 Task: Create a due date automation trigger when advanced on, on the wednesday of the week before a card is due add dates not due this week at 11:00 AM.
Action: Mouse moved to (1379, 107)
Screenshot: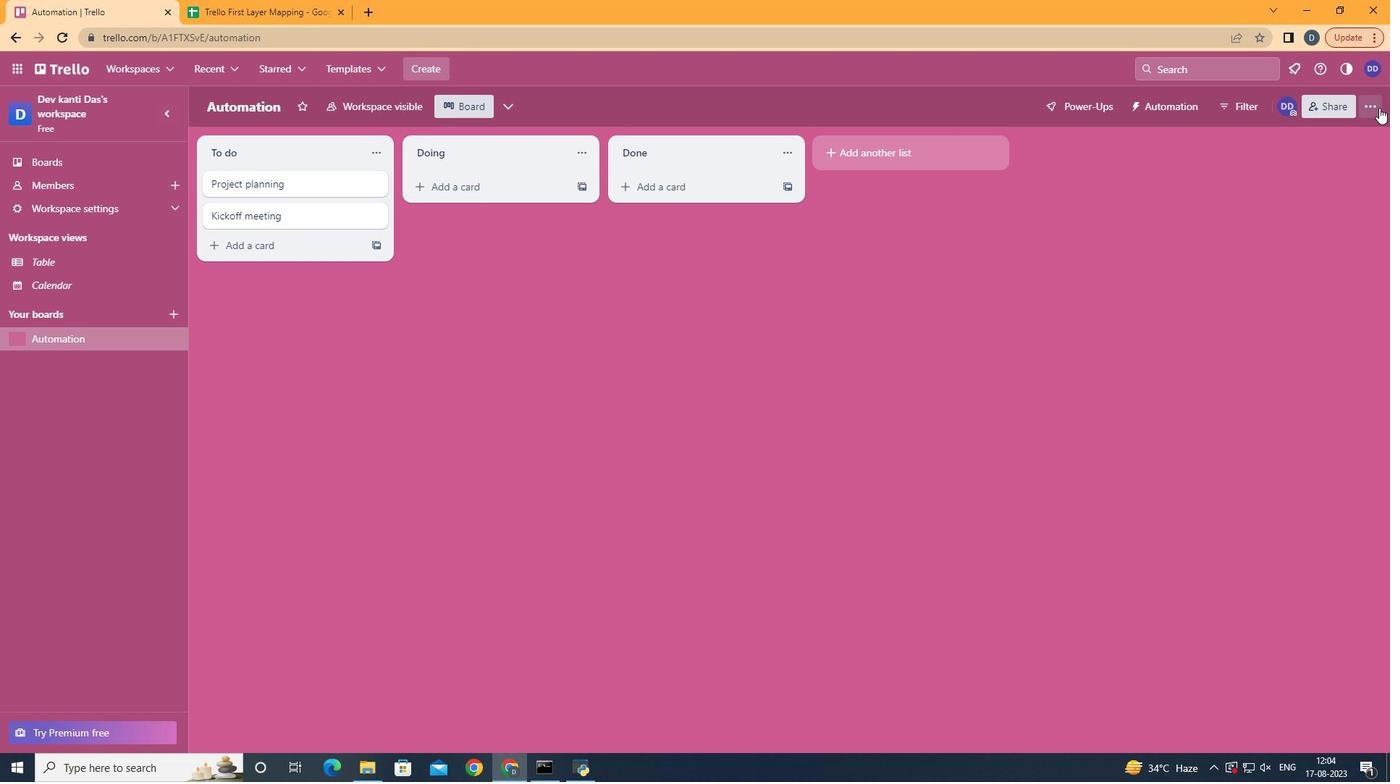 
Action: Mouse pressed left at (1379, 107)
Screenshot: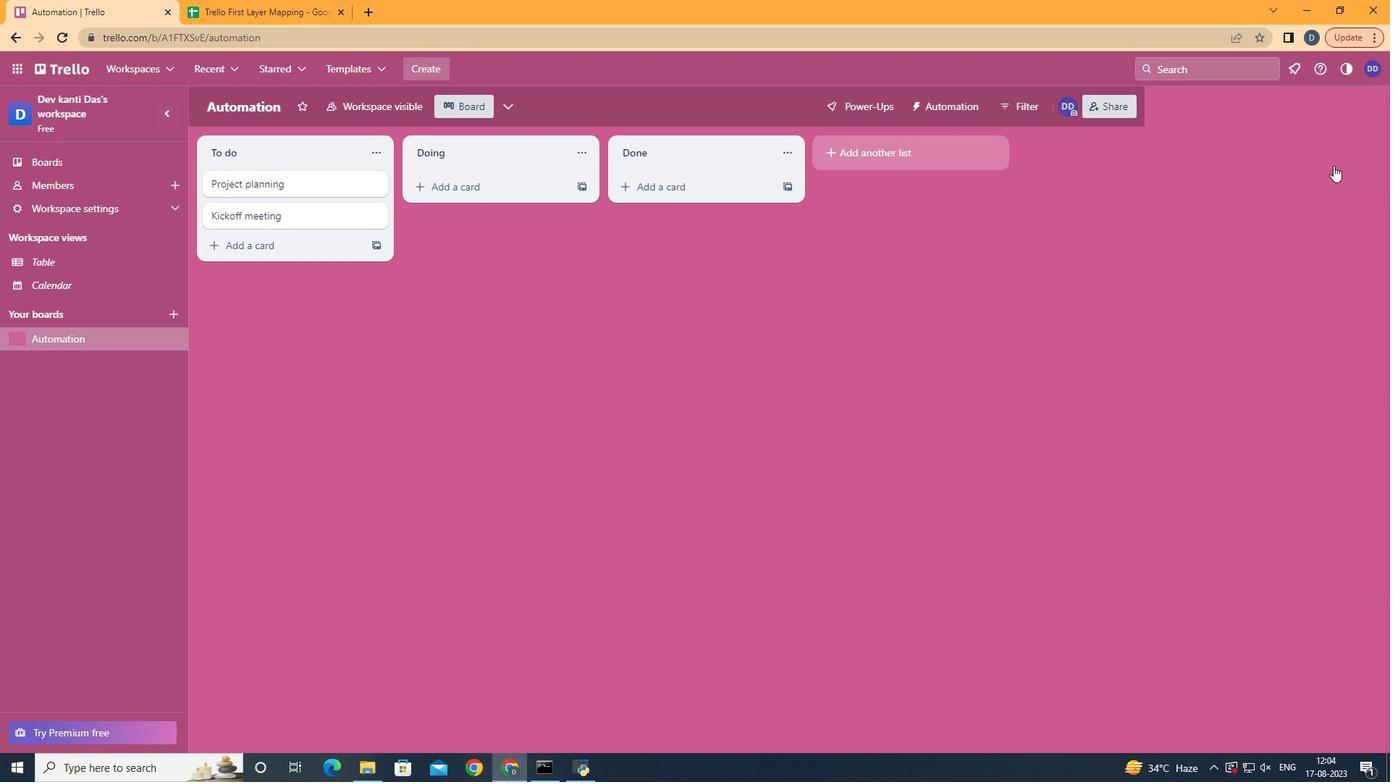 
Action: Mouse moved to (1294, 297)
Screenshot: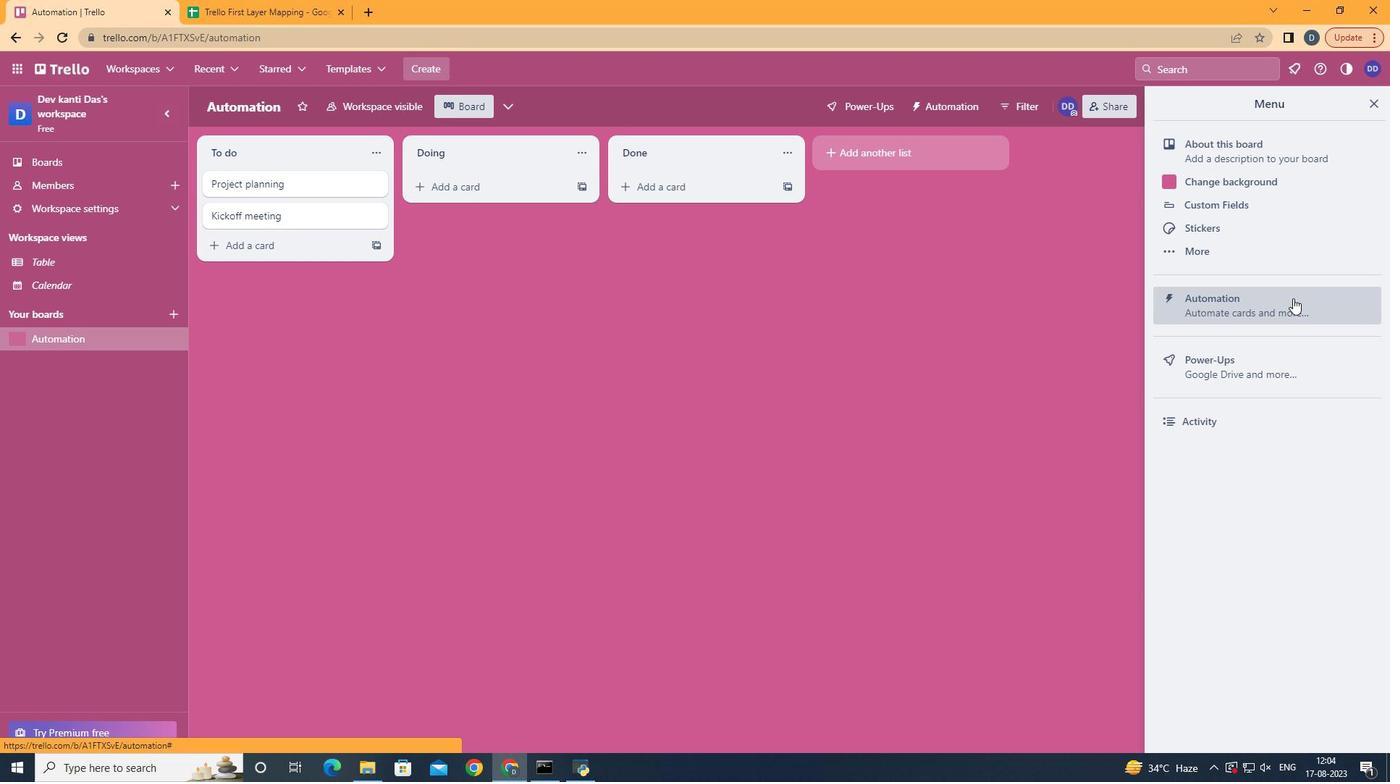 
Action: Mouse pressed left at (1294, 297)
Screenshot: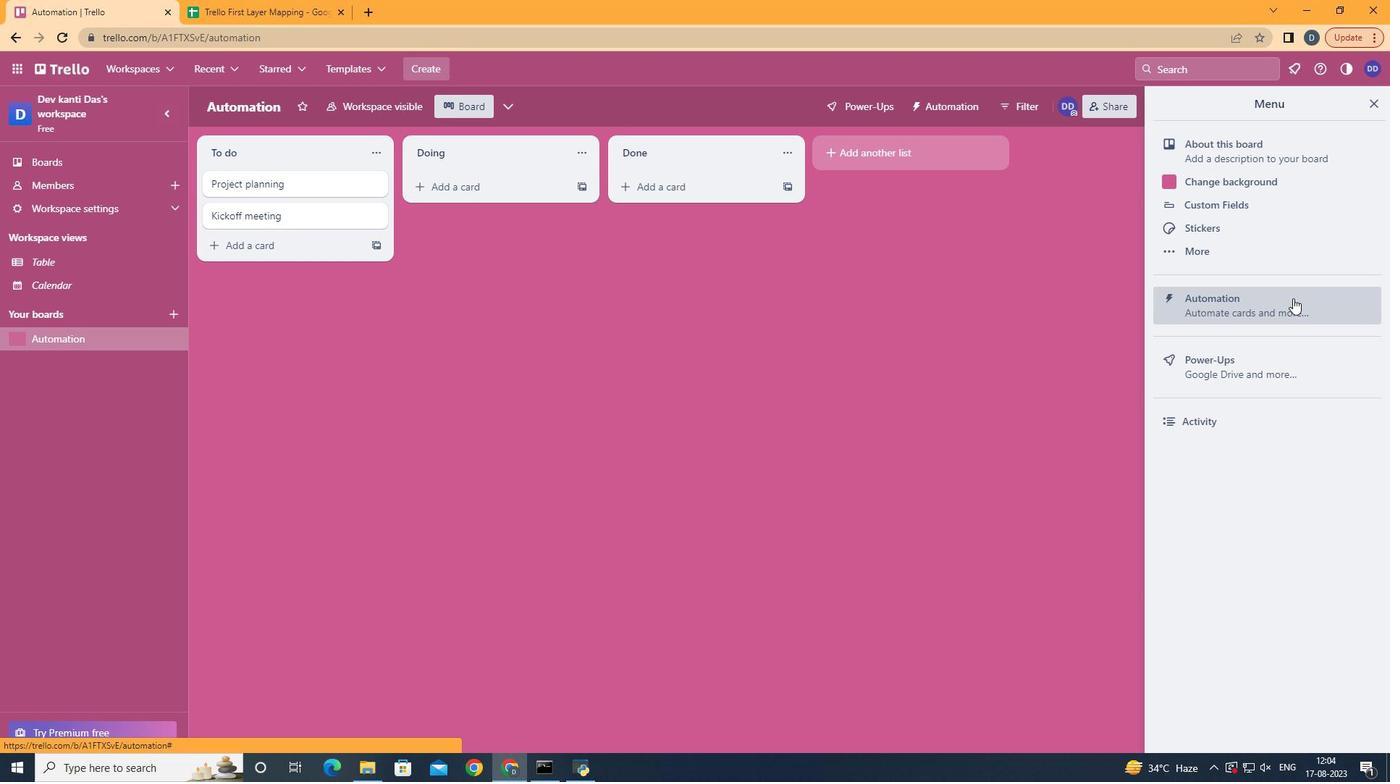 
Action: Mouse moved to (253, 290)
Screenshot: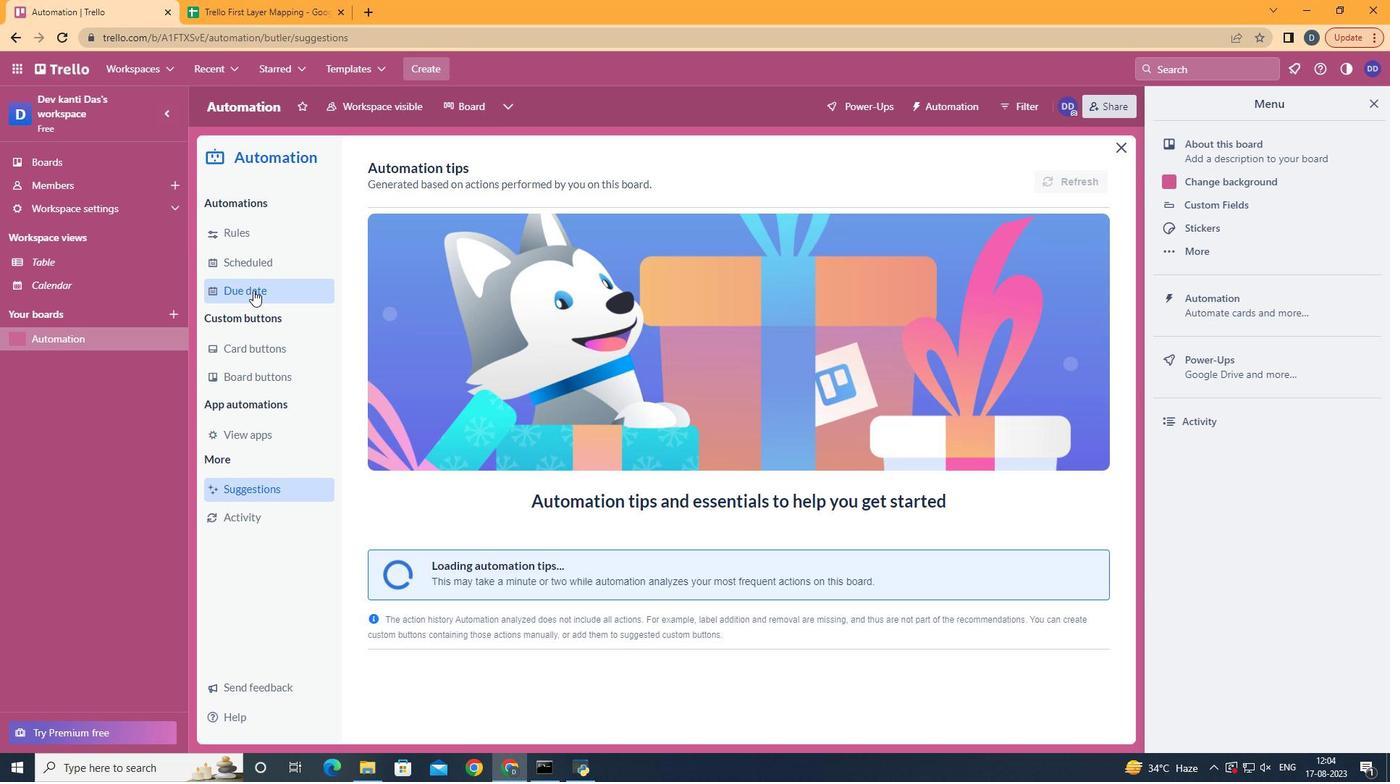 
Action: Mouse pressed left at (253, 290)
Screenshot: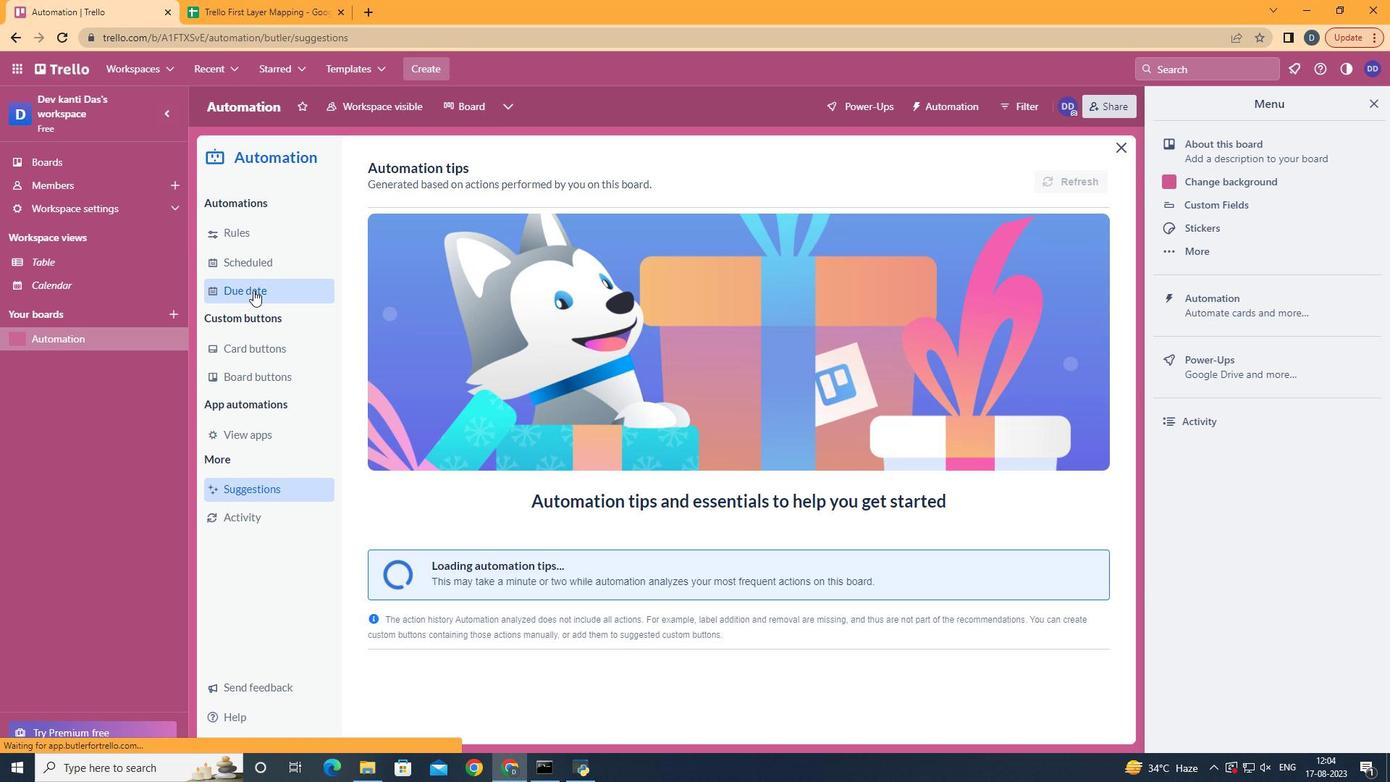 
Action: Mouse moved to (1011, 170)
Screenshot: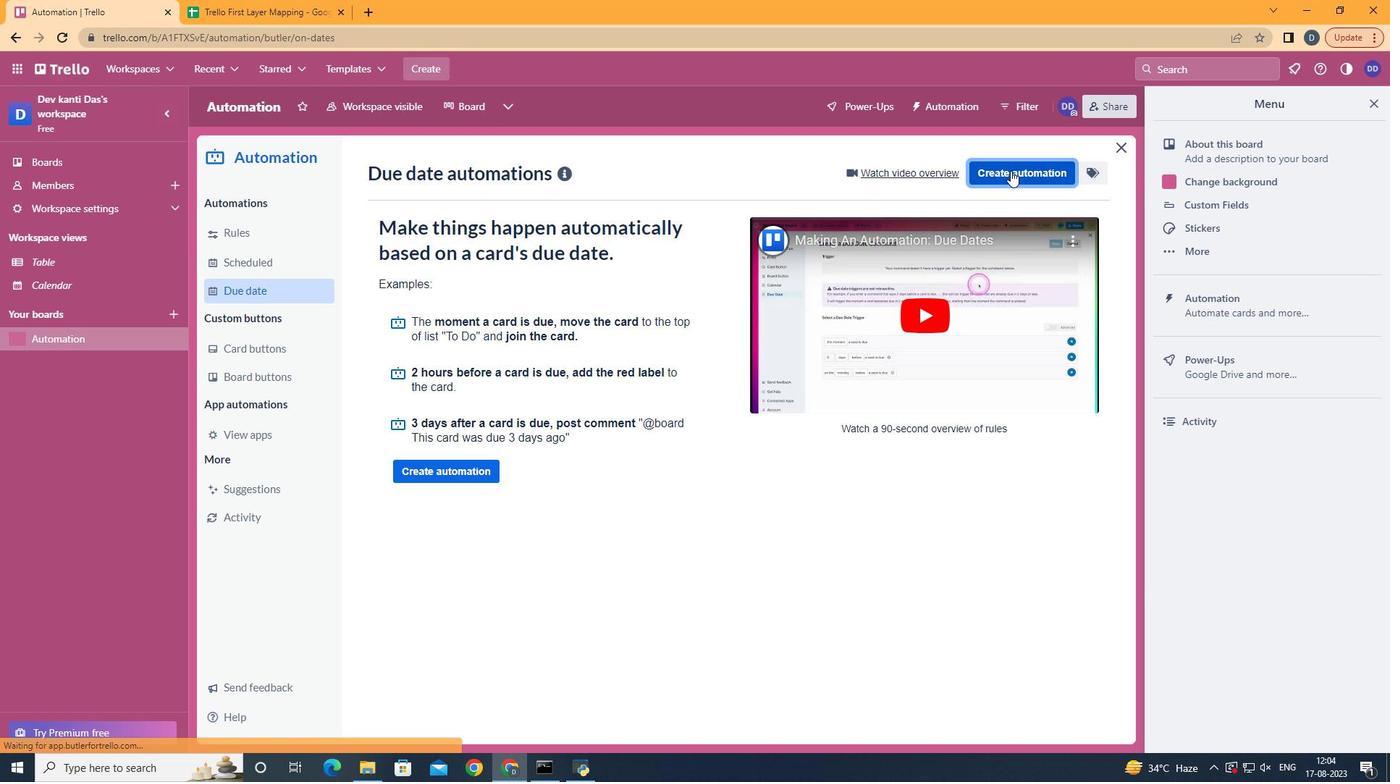 
Action: Mouse pressed left at (1011, 170)
Screenshot: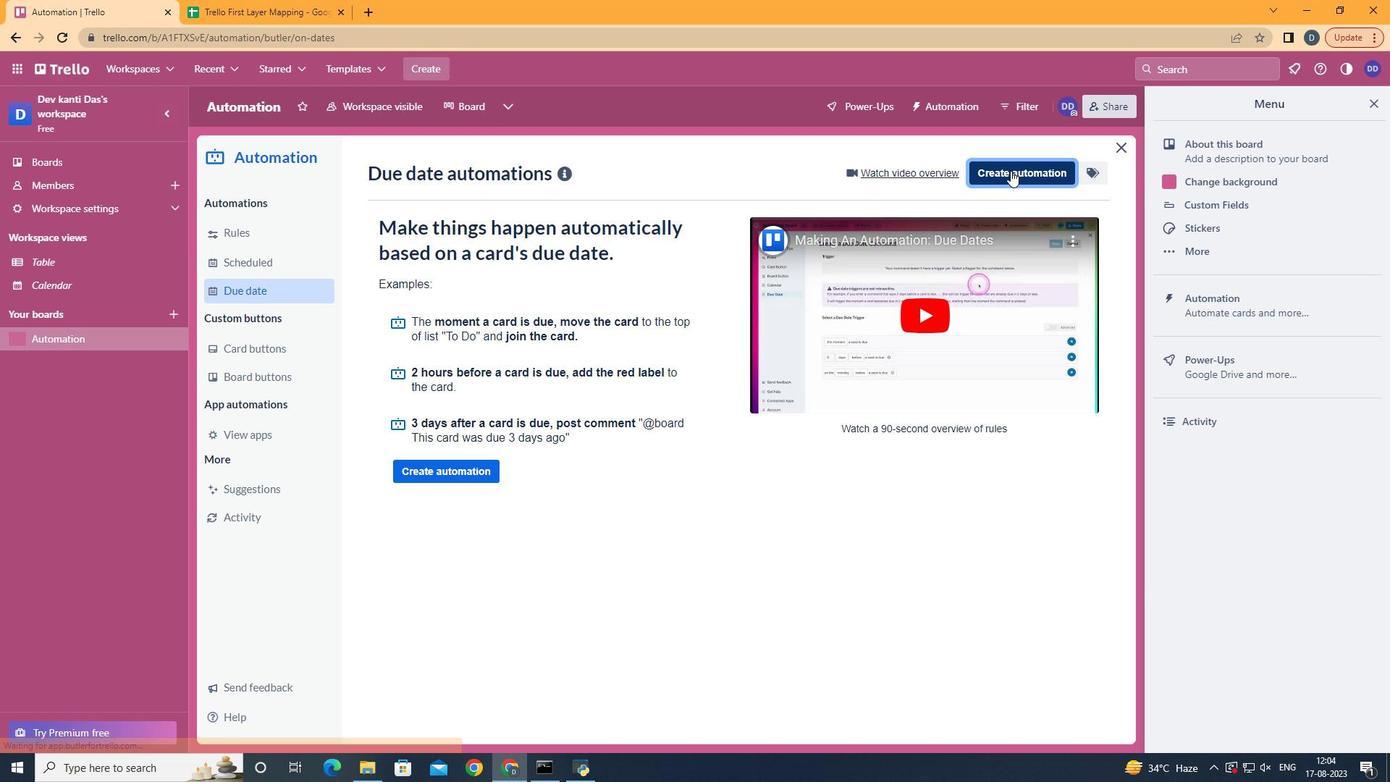 
Action: Mouse moved to (746, 316)
Screenshot: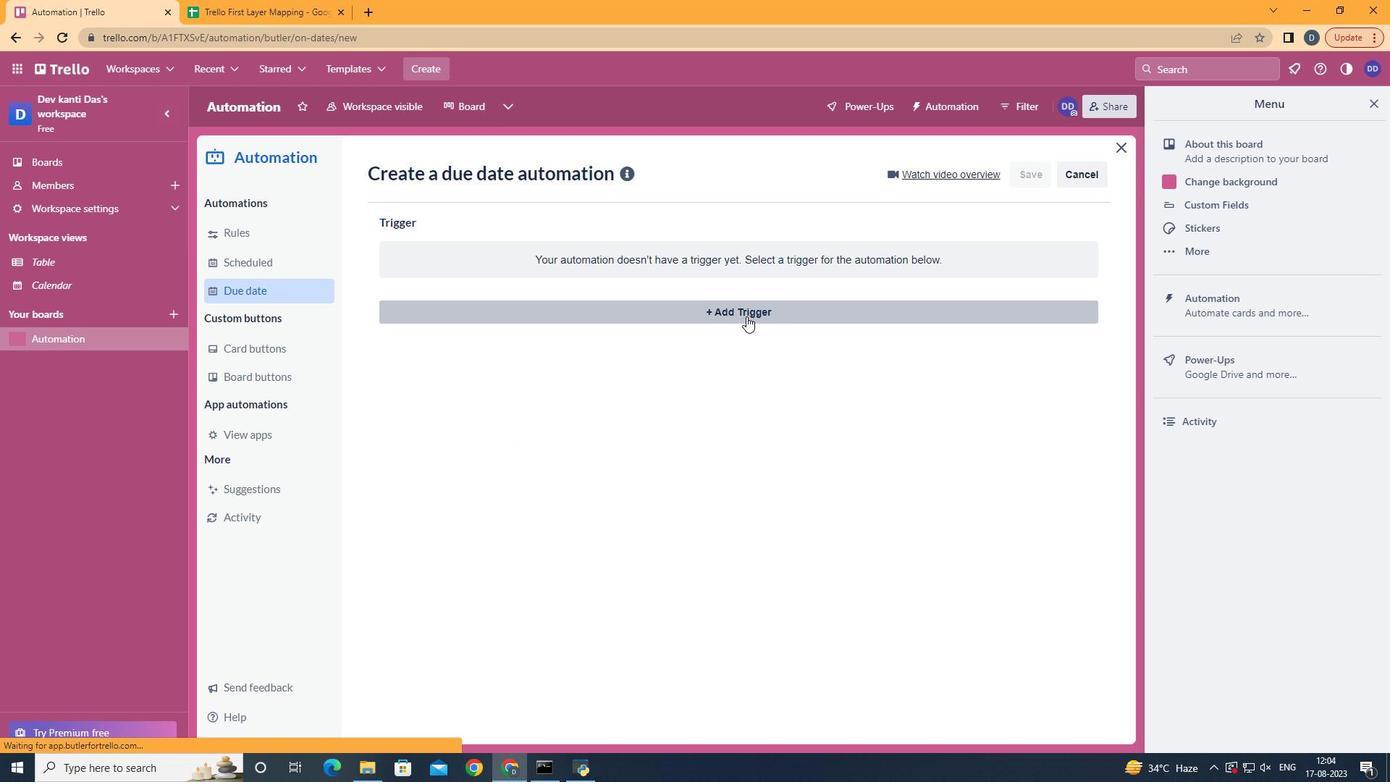 
Action: Mouse pressed left at (746, 316)
Screenshot: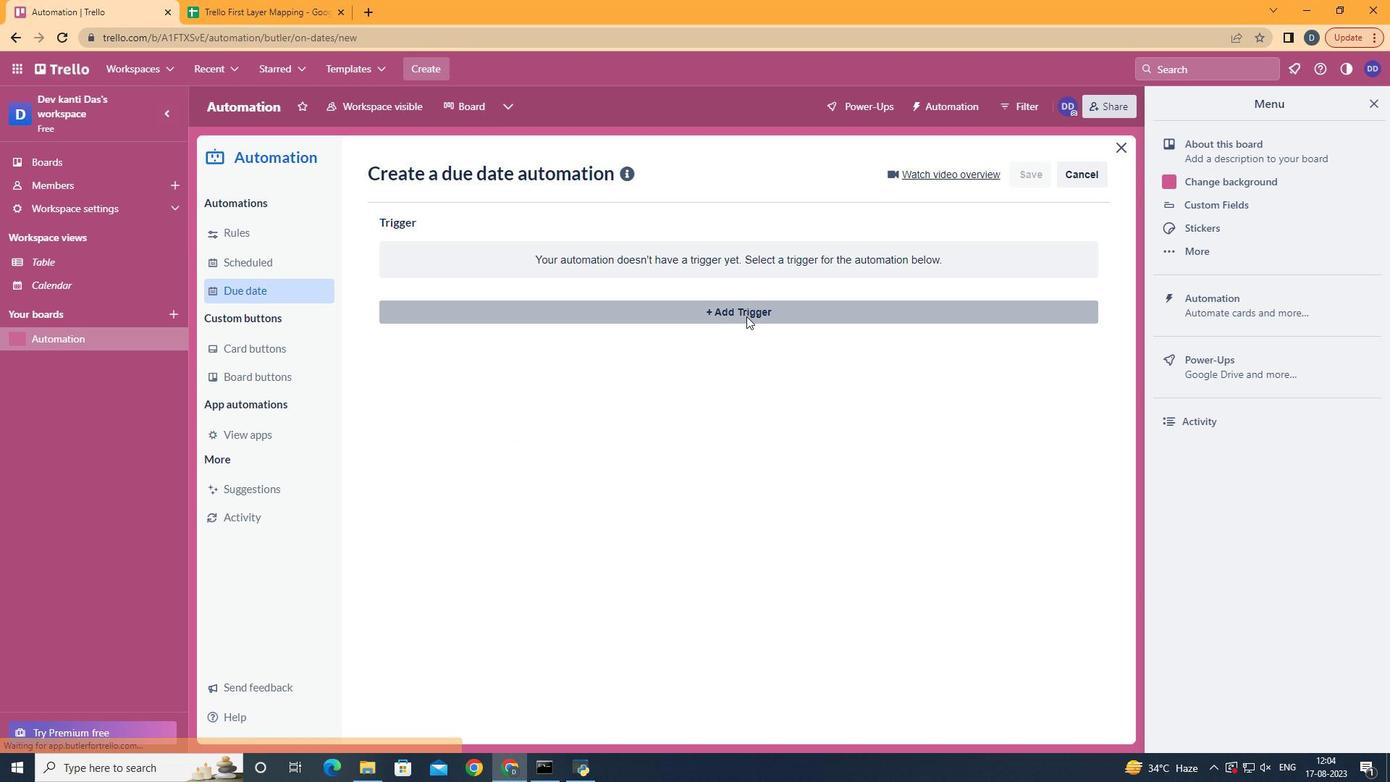
Action: Mouse moved to (452, 430)
Screenshot: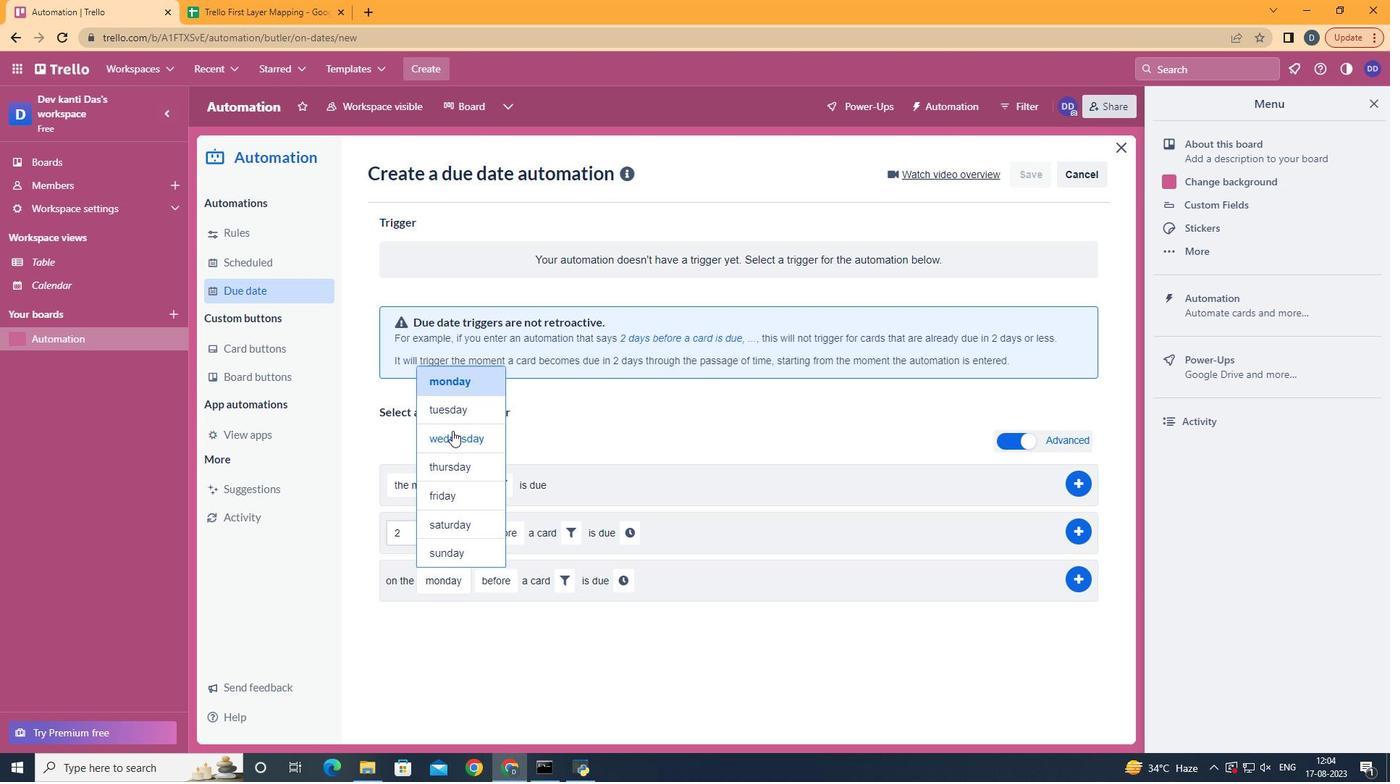 
Action: Mouse pressed left at (452, 430)
Screenshot: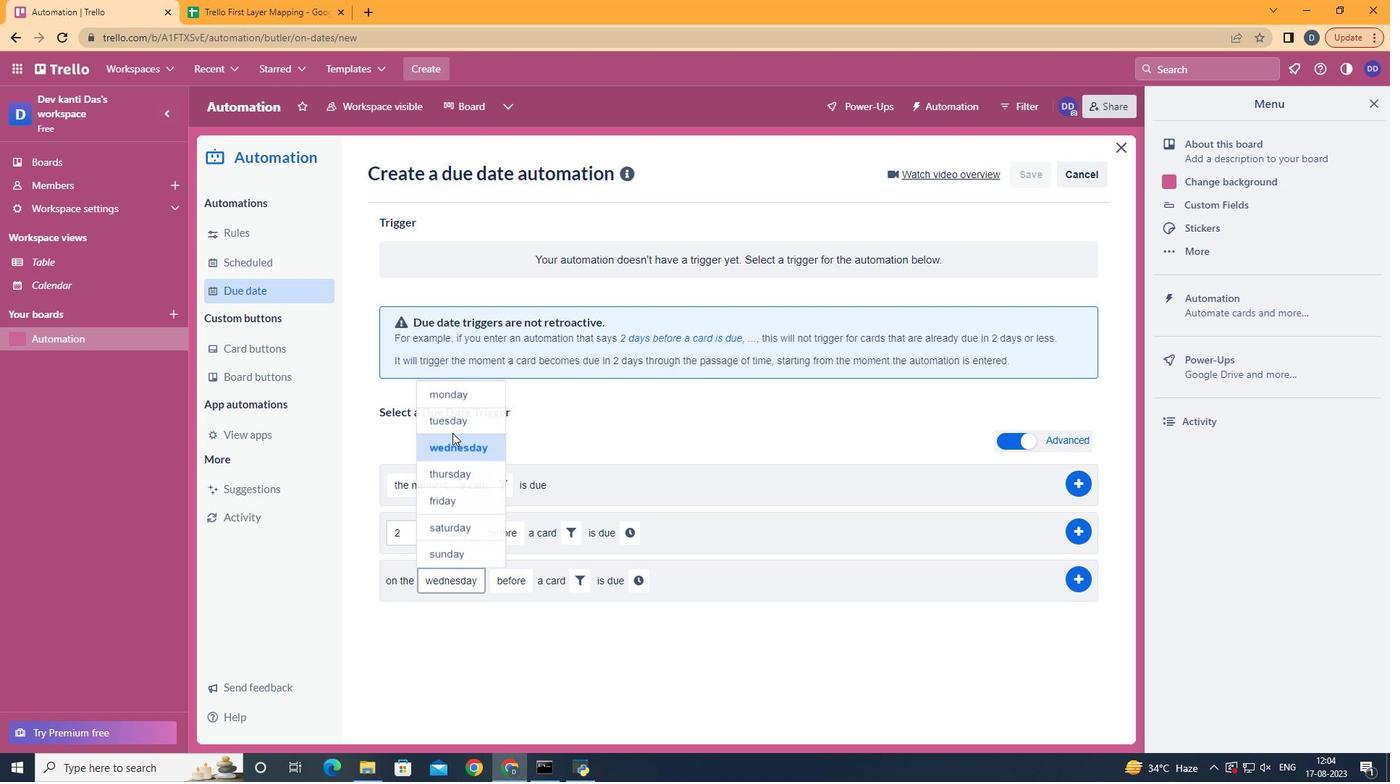 
Action: Mouse moved to (538, 699)
Screenshot: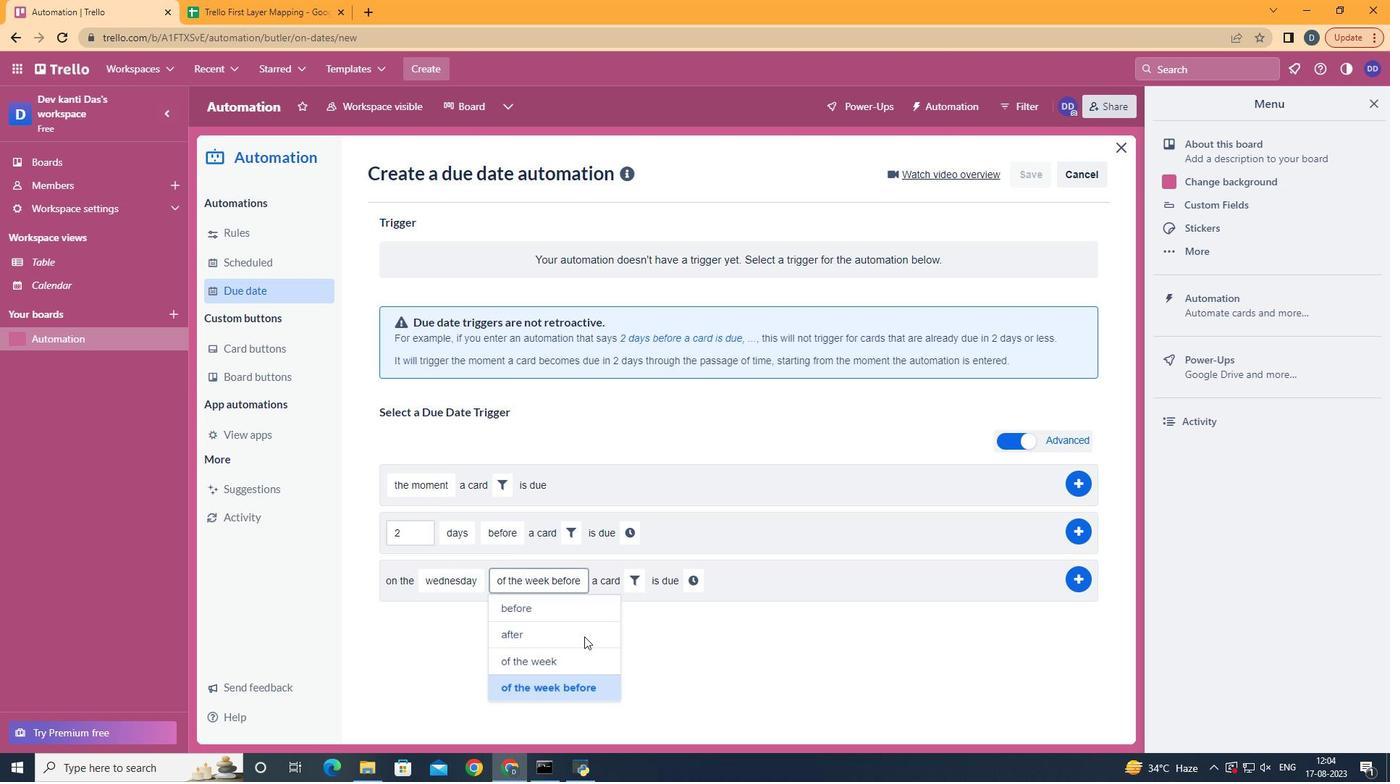 
Action: Mouse pressed left at (538, 699)
Screenshot: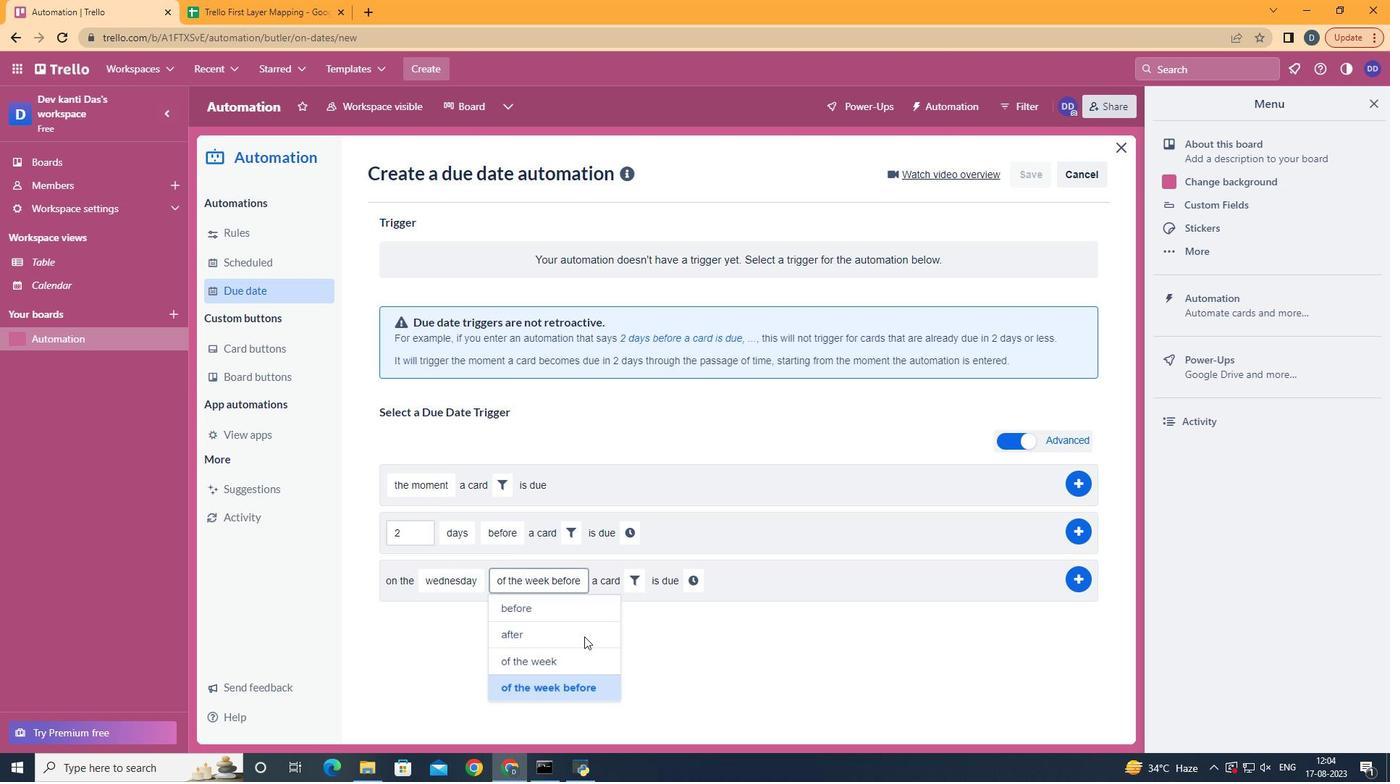 
Action: Mouse moved to (646, 580)
Screenshot: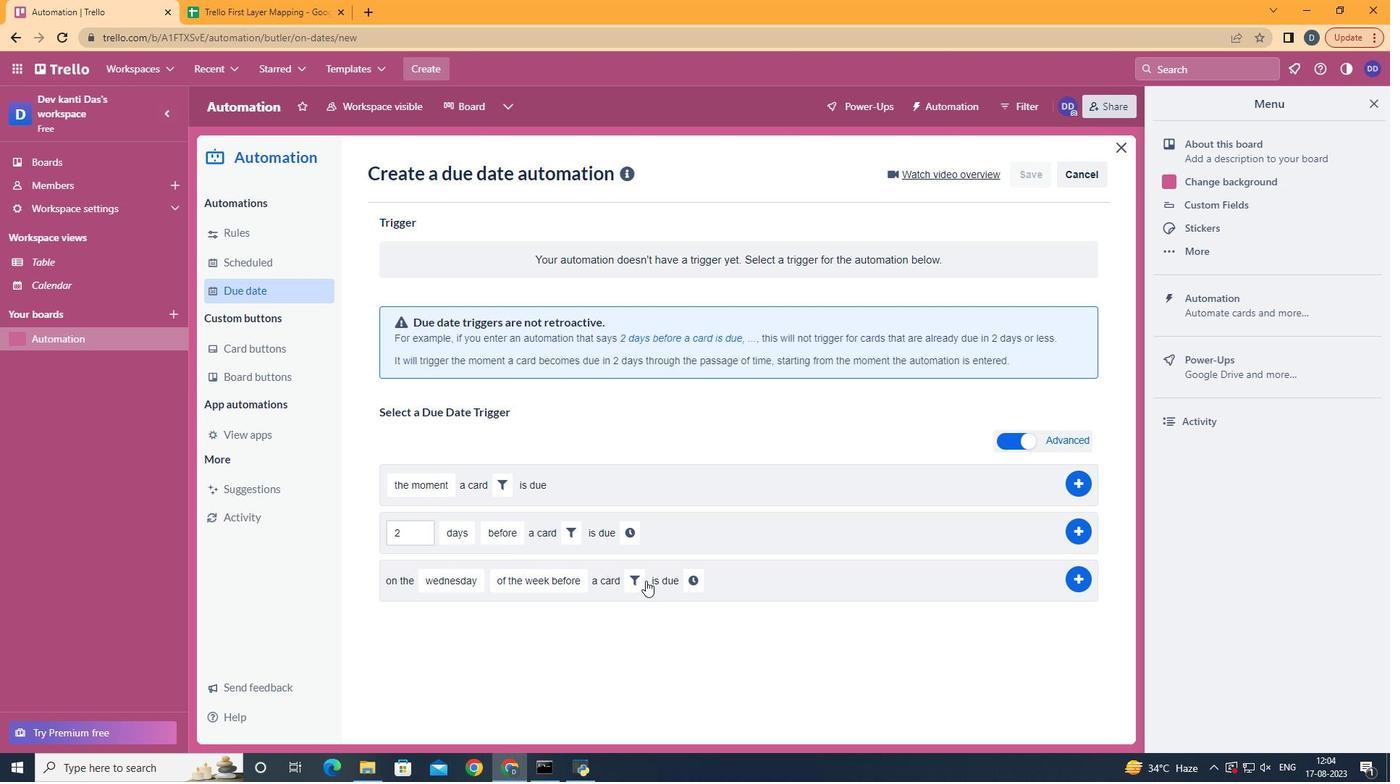 
Action: Mouse pressed left at (646, 580)
Screenshot: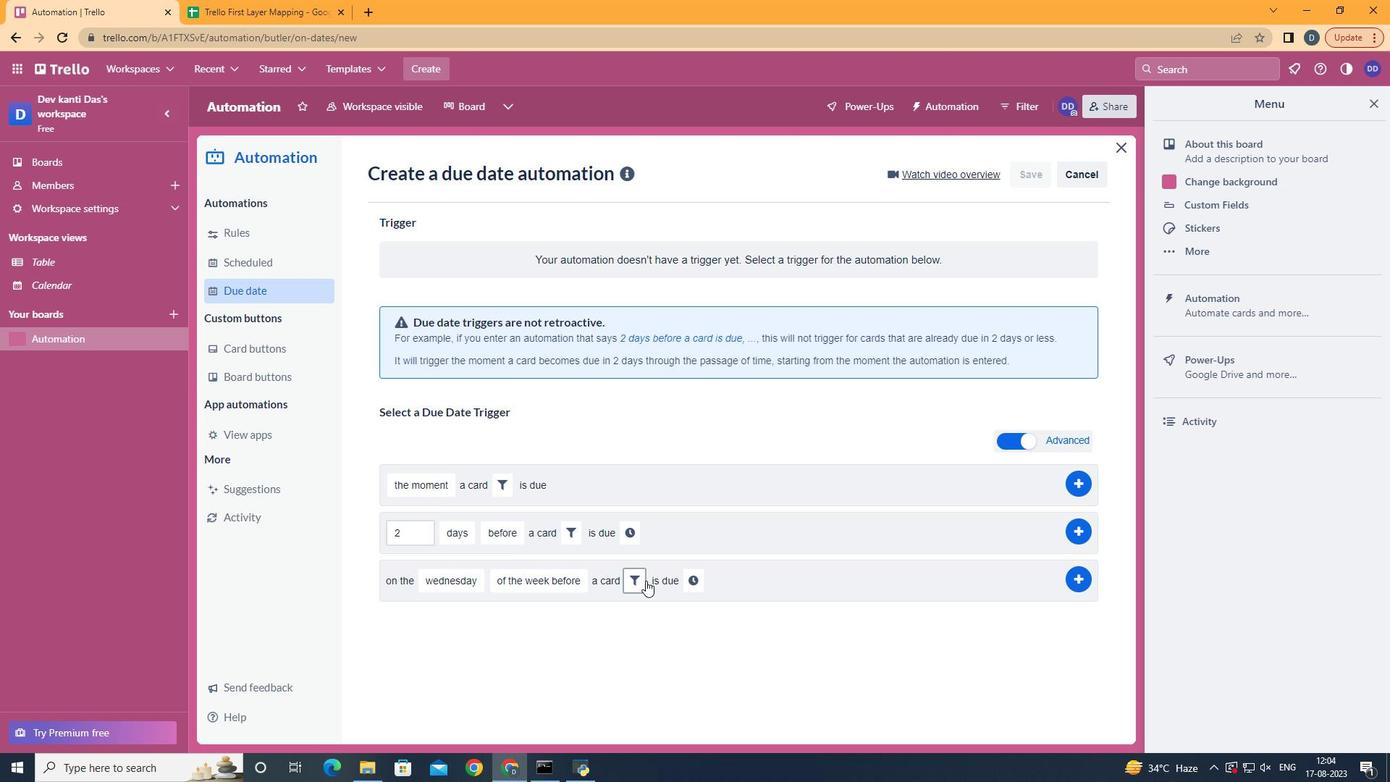 
Action: Mouse moved to (706, 626)
Screenshot: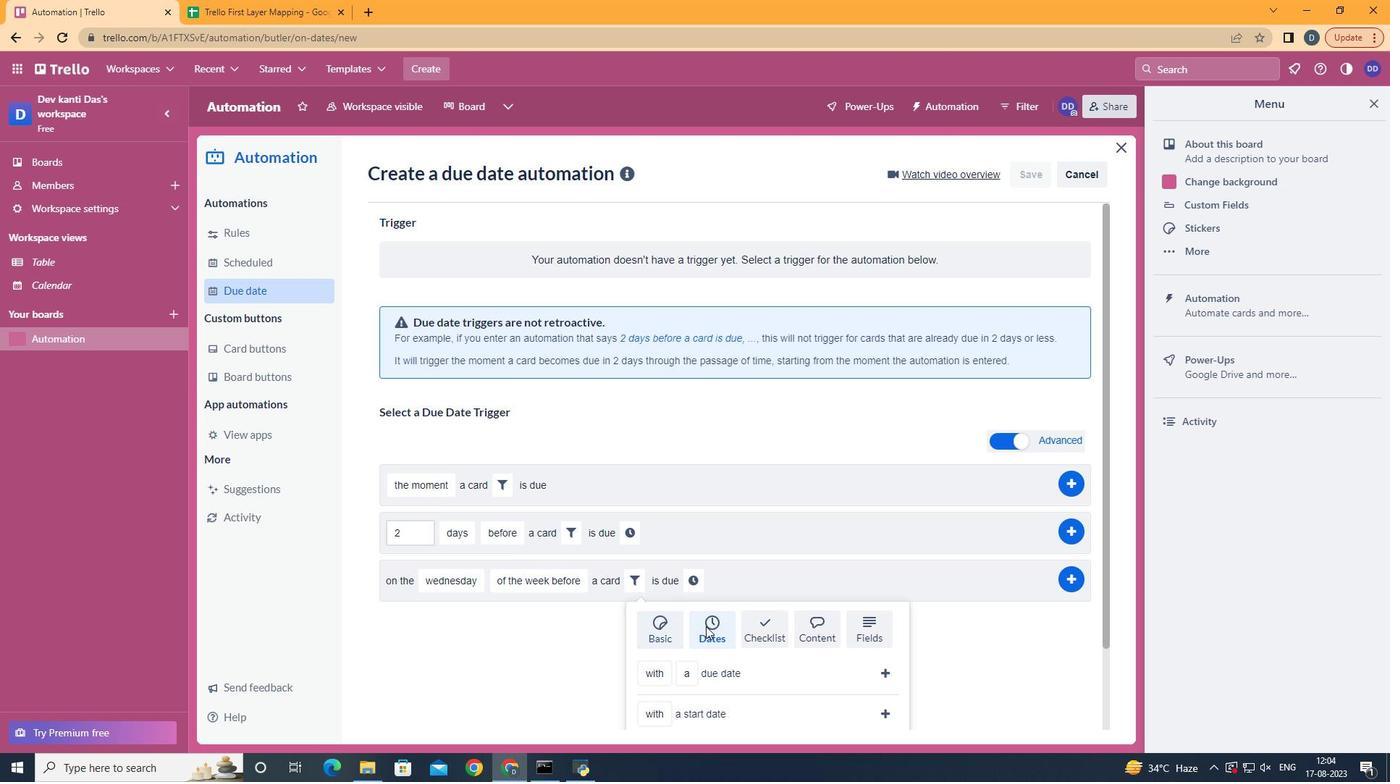 
Action: Mouse pressed left at (706, 626)
Screenshot: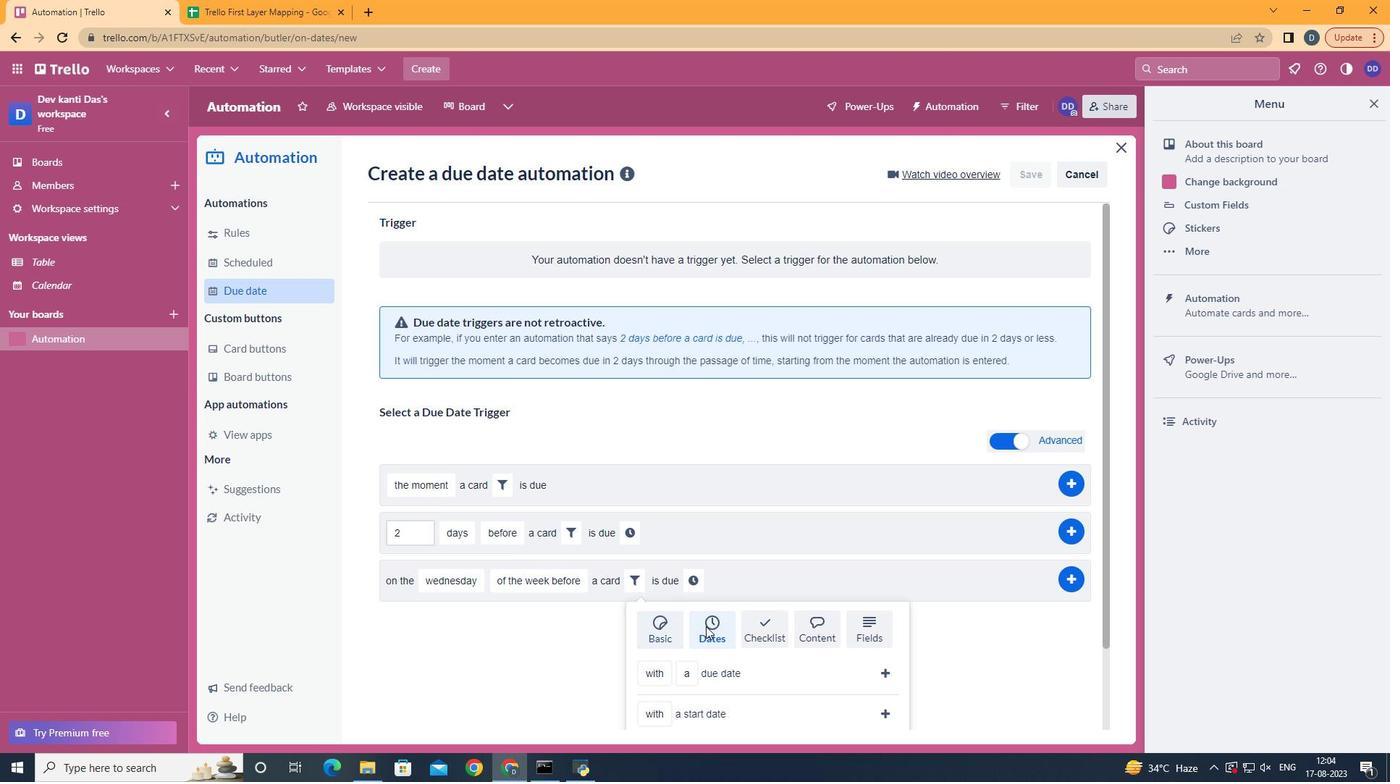 
Action: Mouse scrolled (706, 625) with delta (0, 0)
Screenshot: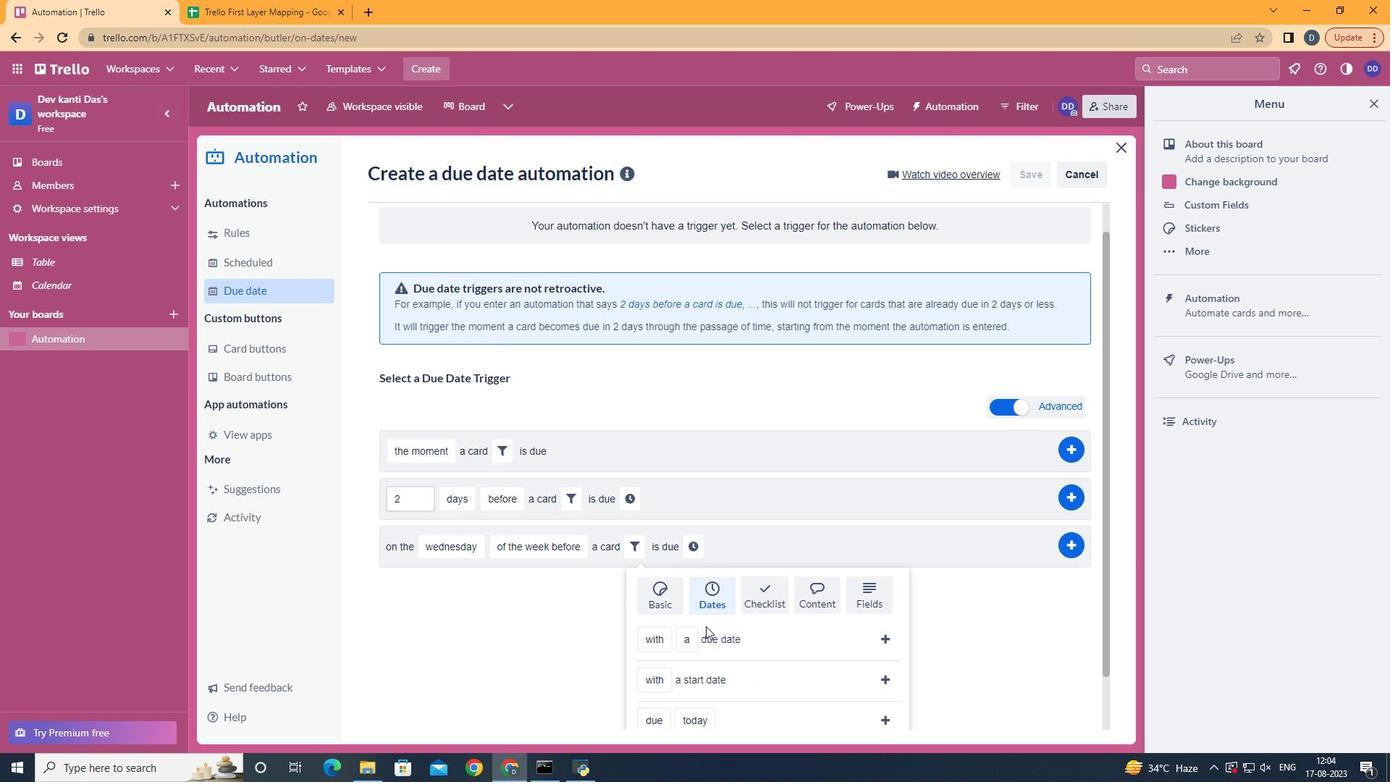 
Action: Mouse scrolled (706, 625) with delta (0, 0)
Screenshot: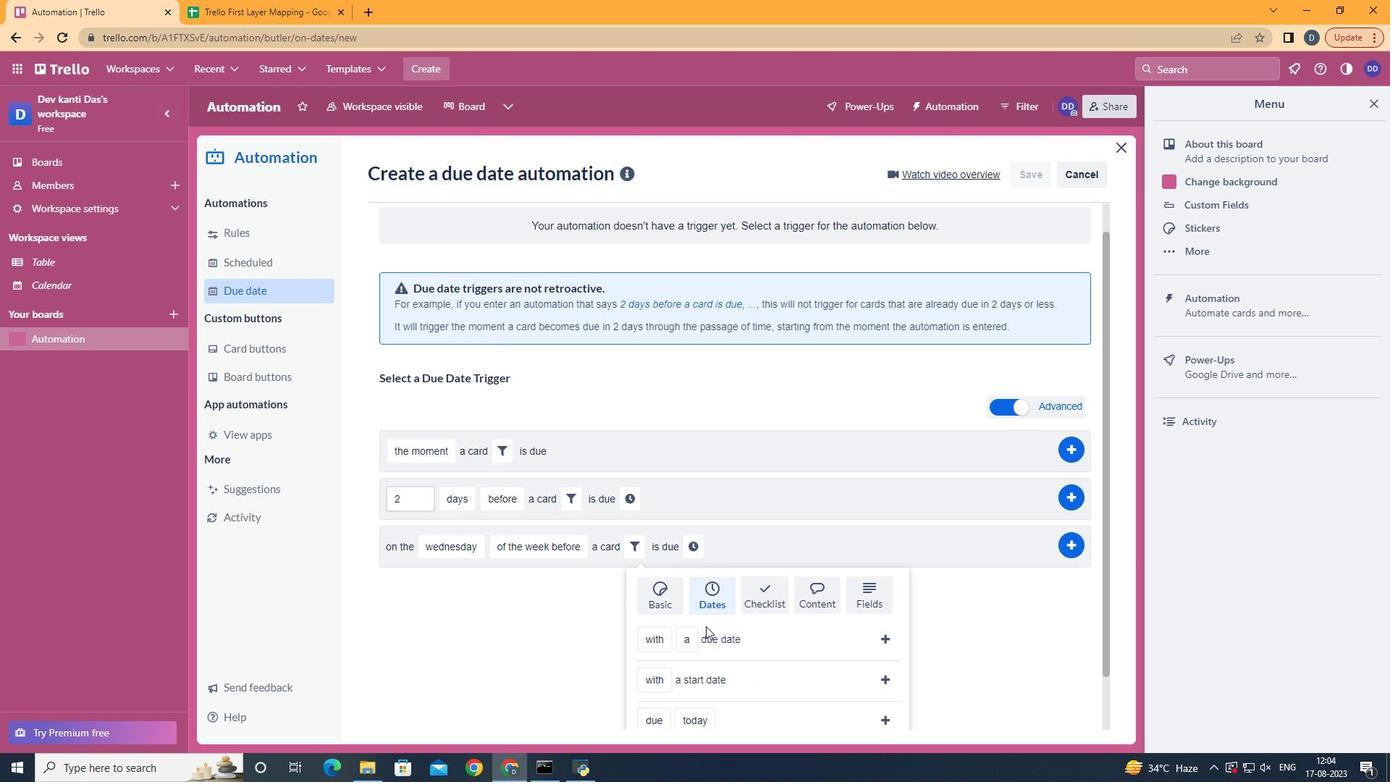 
Action: Mouse scrolled (706, 625) with delta (0, 0)
Screenshot: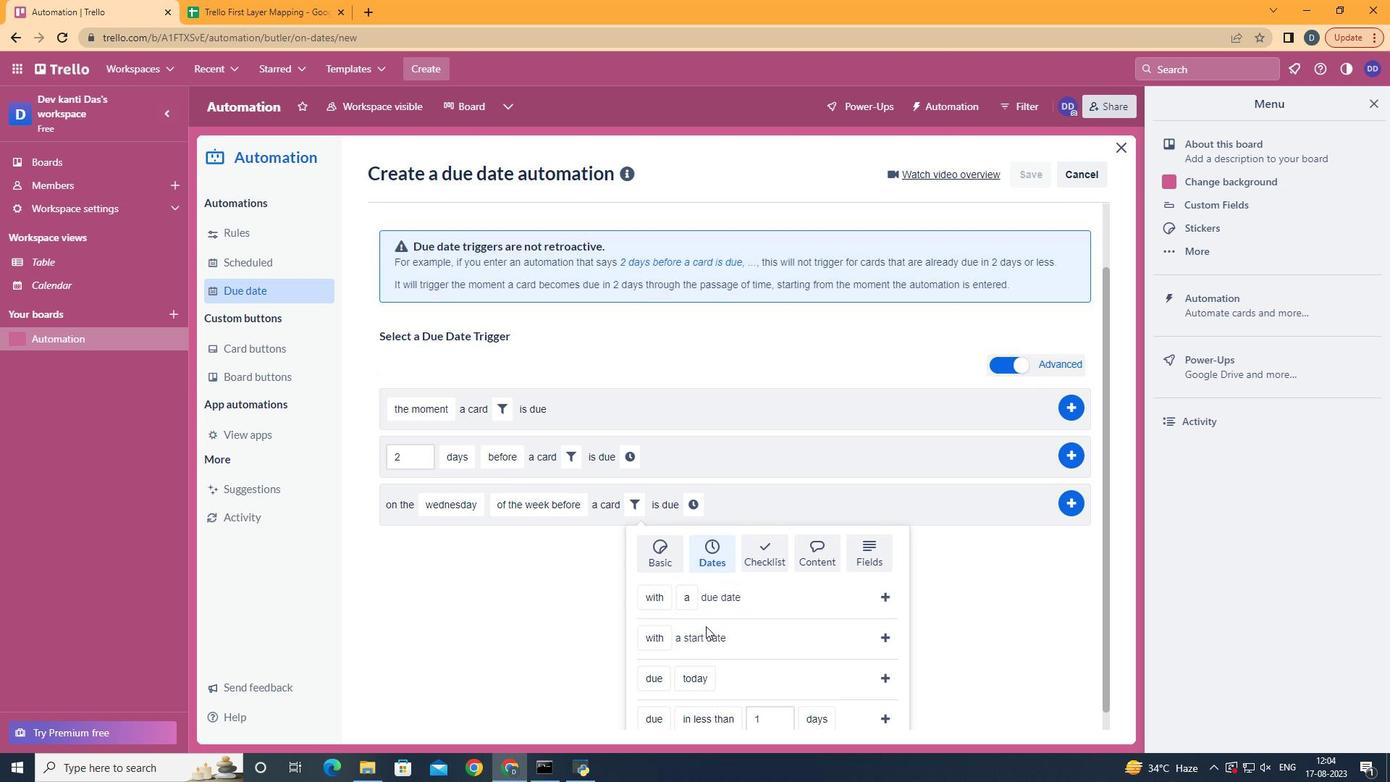 
Action: Mouse scrolled (706, 625) with delta (0, 0)
Screenshot: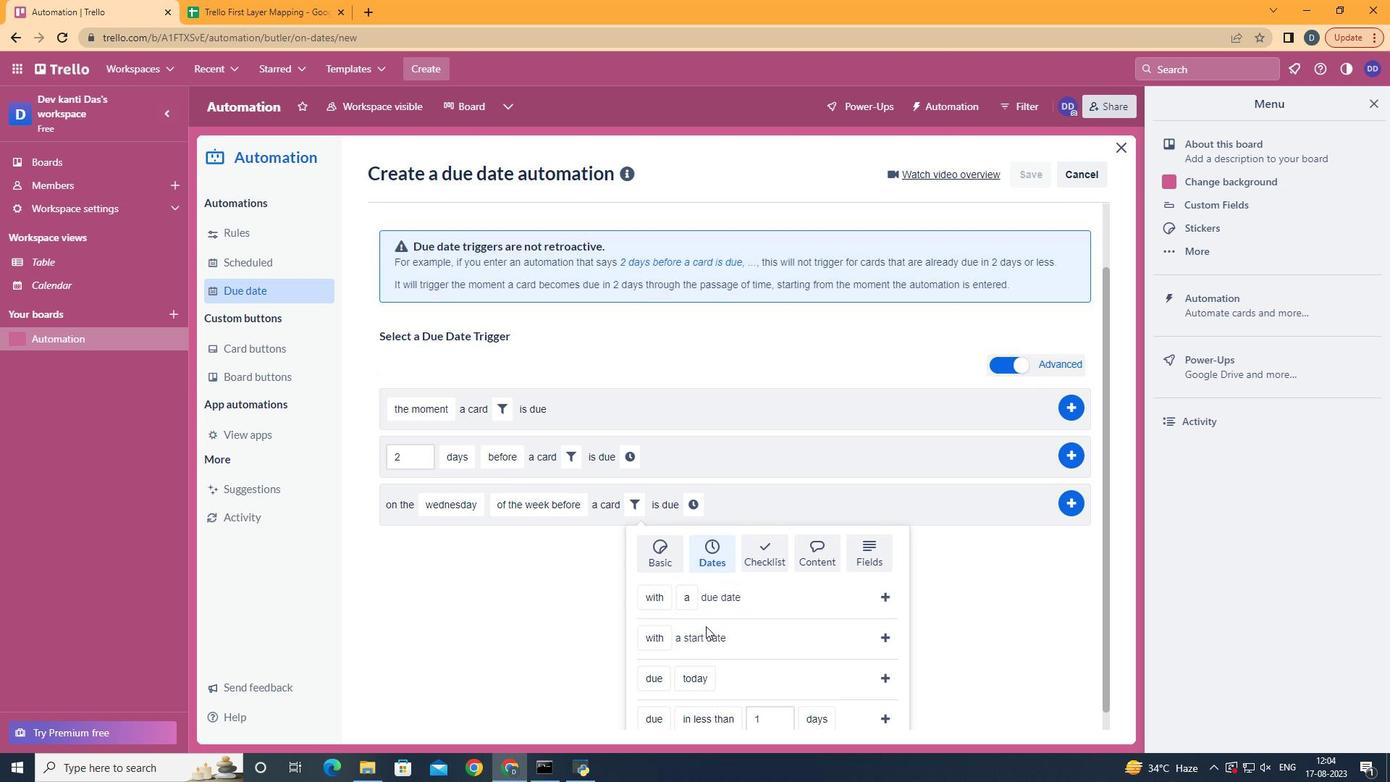 
Action: Mouse scrolled (706, 625) with delta (0, 0)
Screenshot: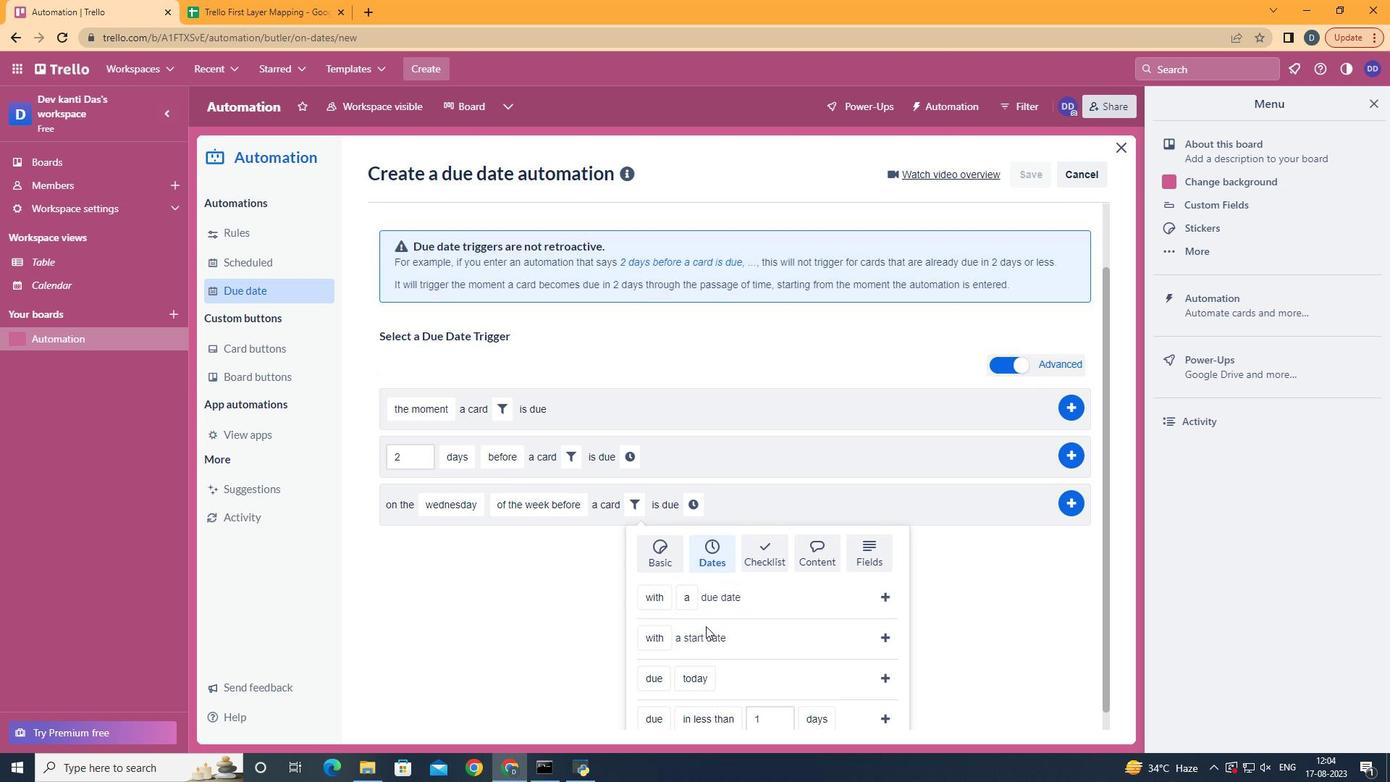 
Action: Mouse scrolled (706, 625) with delta (0, 0)
Screenshot: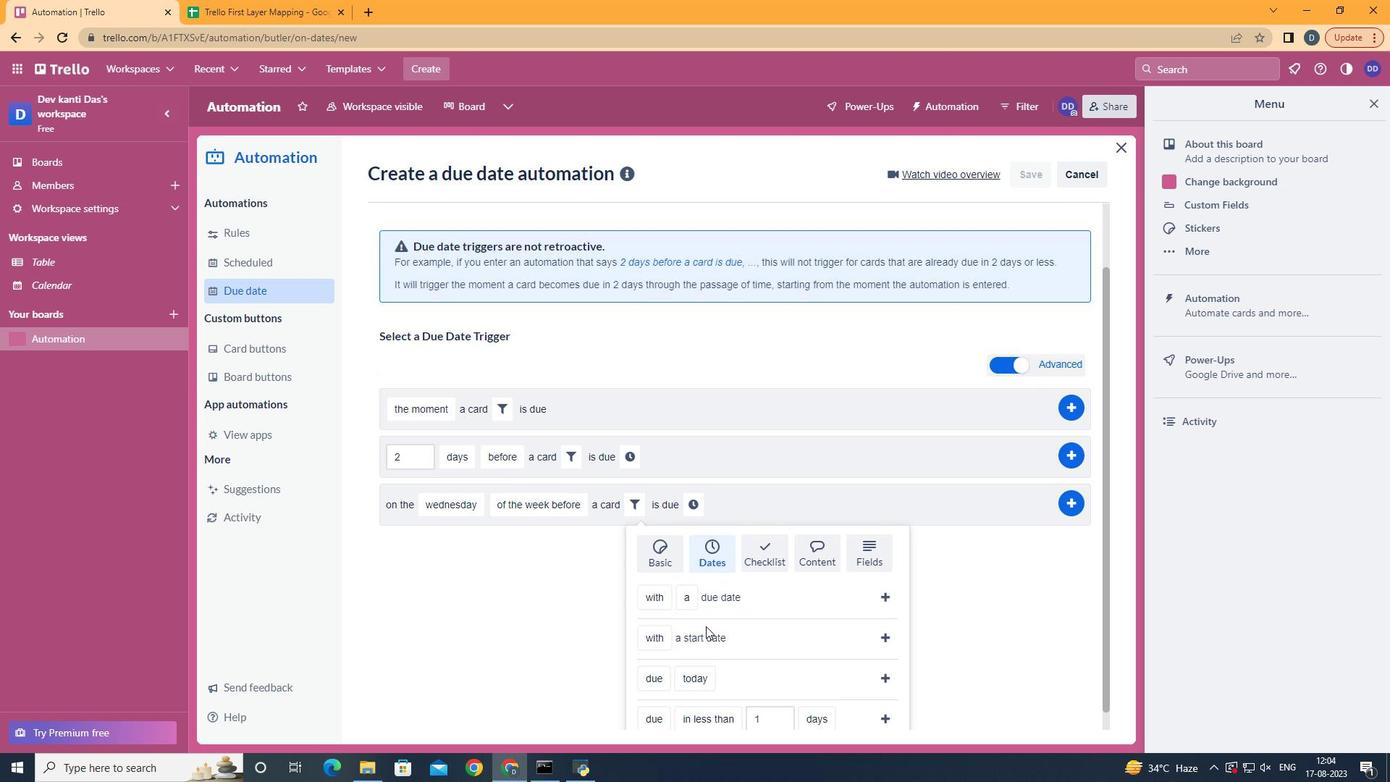 
Action: Mouse moved to (659, 571)
Screenshot: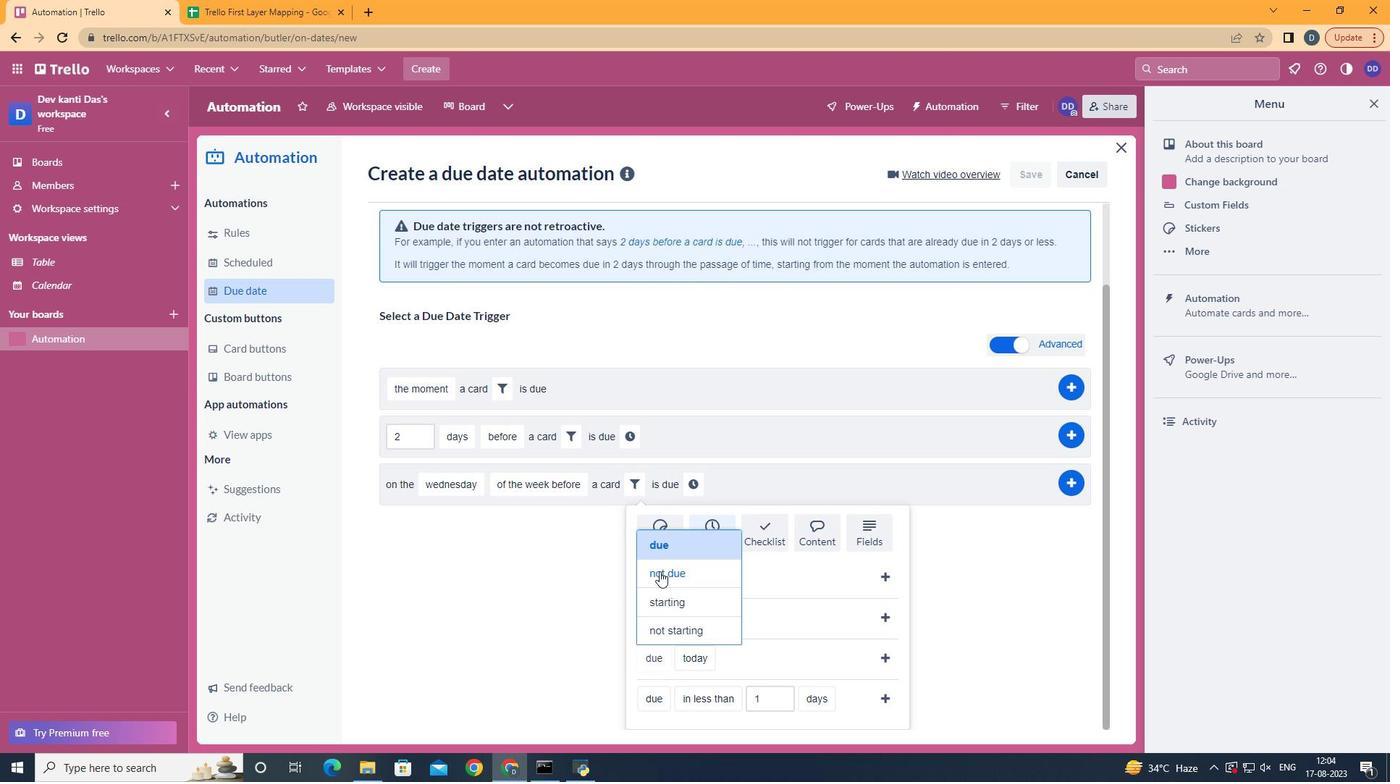 
Action: Mouse pressed left at (659, 571)
Screenshot: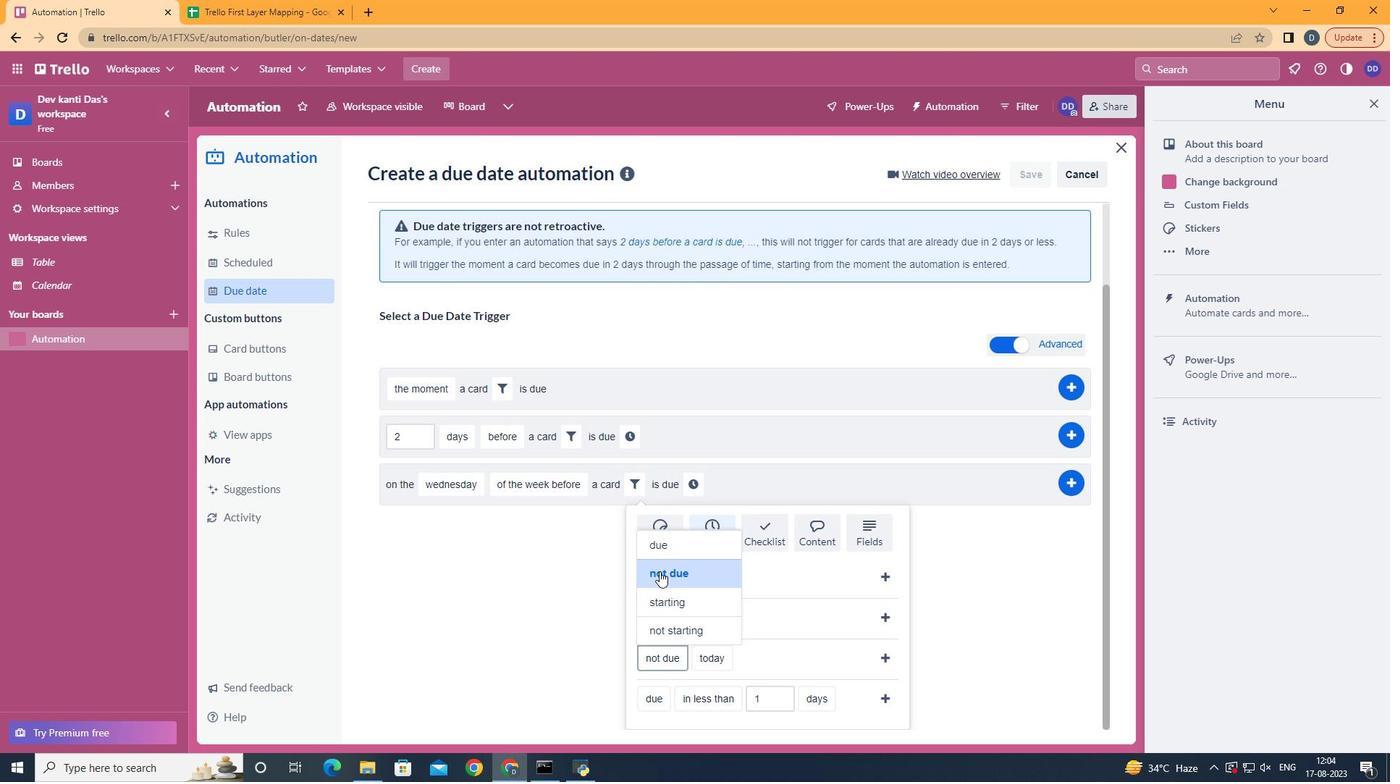 
Action: Mouse moved to (741, 540)
Screenshot: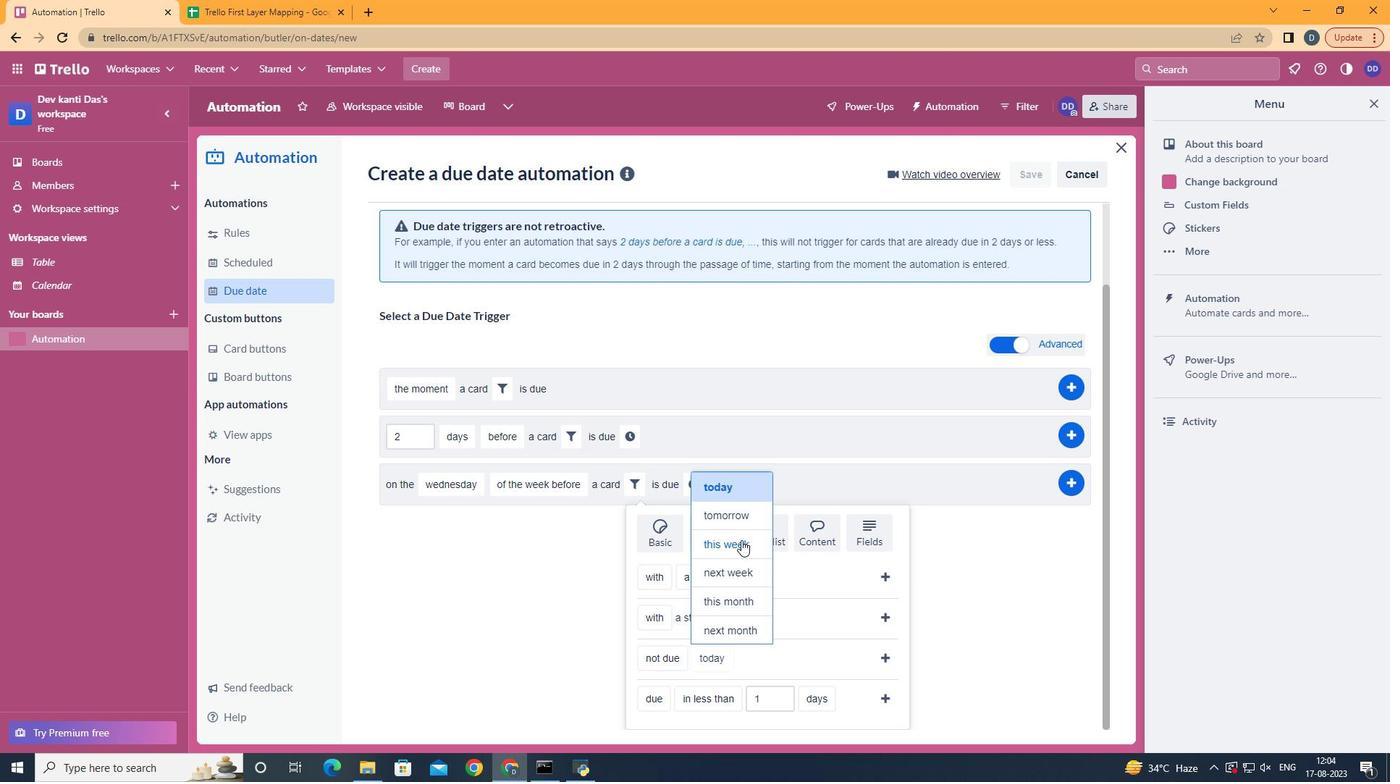 
Action: Mouse pressed left at (741, 540)
Screenshot: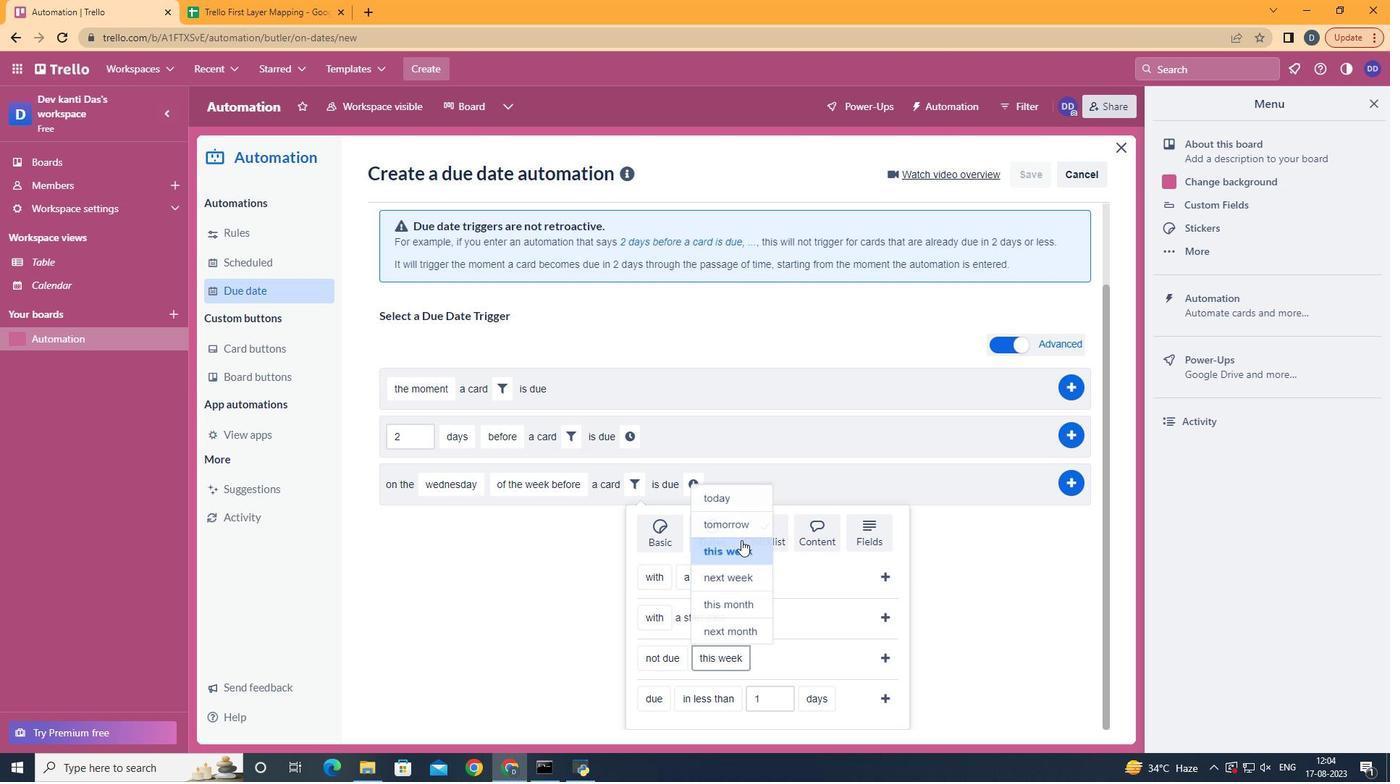 
Action: Mouse moved to (878, 663)
Screenshot: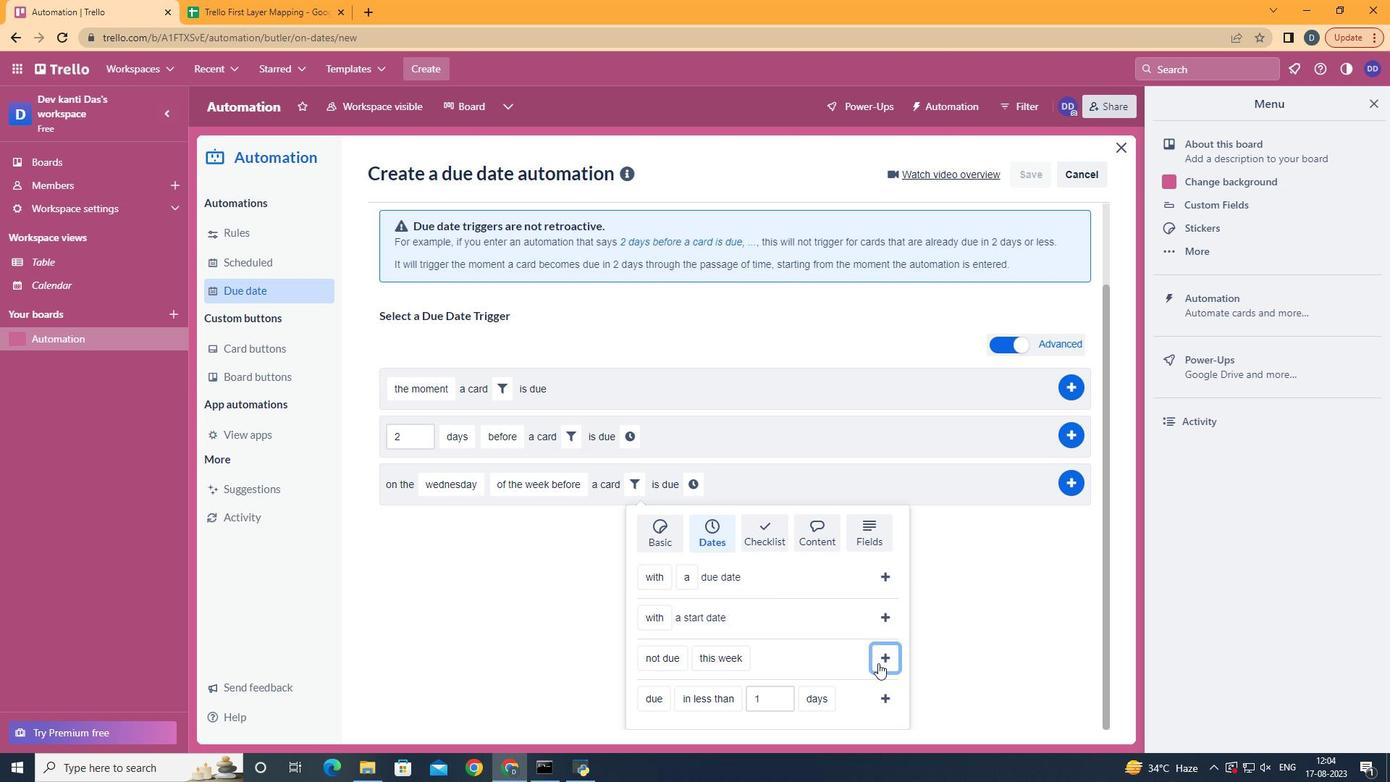 
Action: Mouse pressed left at (878, 663)
Screenshot: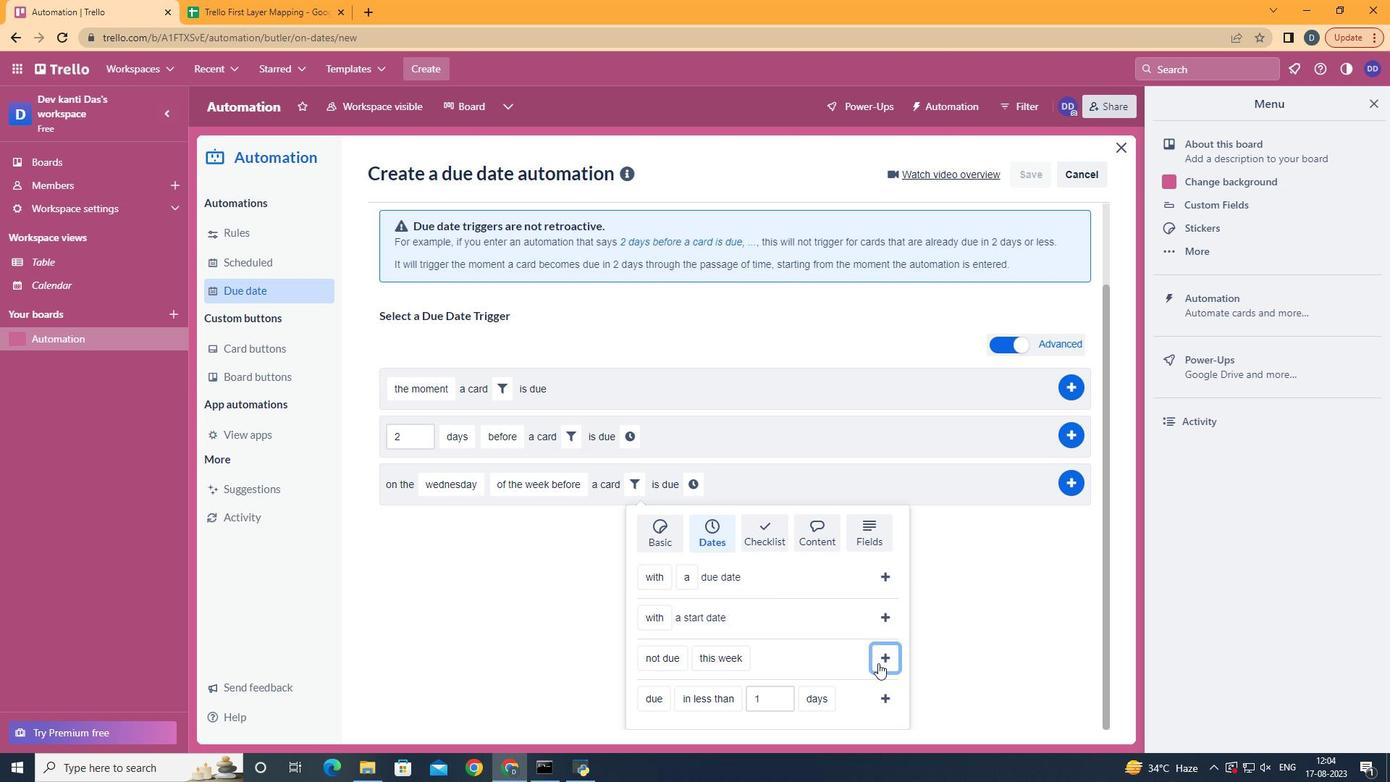 
Action: Mouse moved to (805, 576)
Screenshot: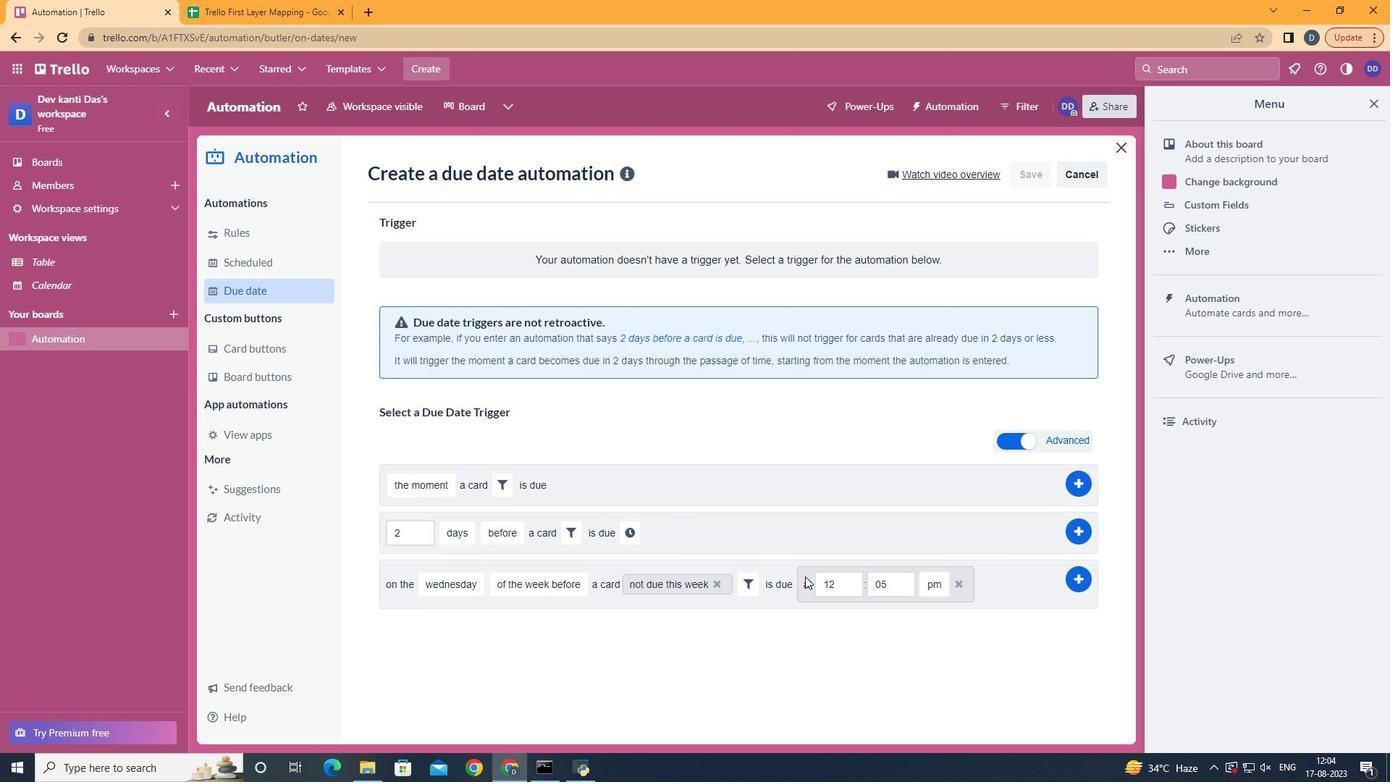 
Action: Mouse pressed left at (805, 576)
Screenshot: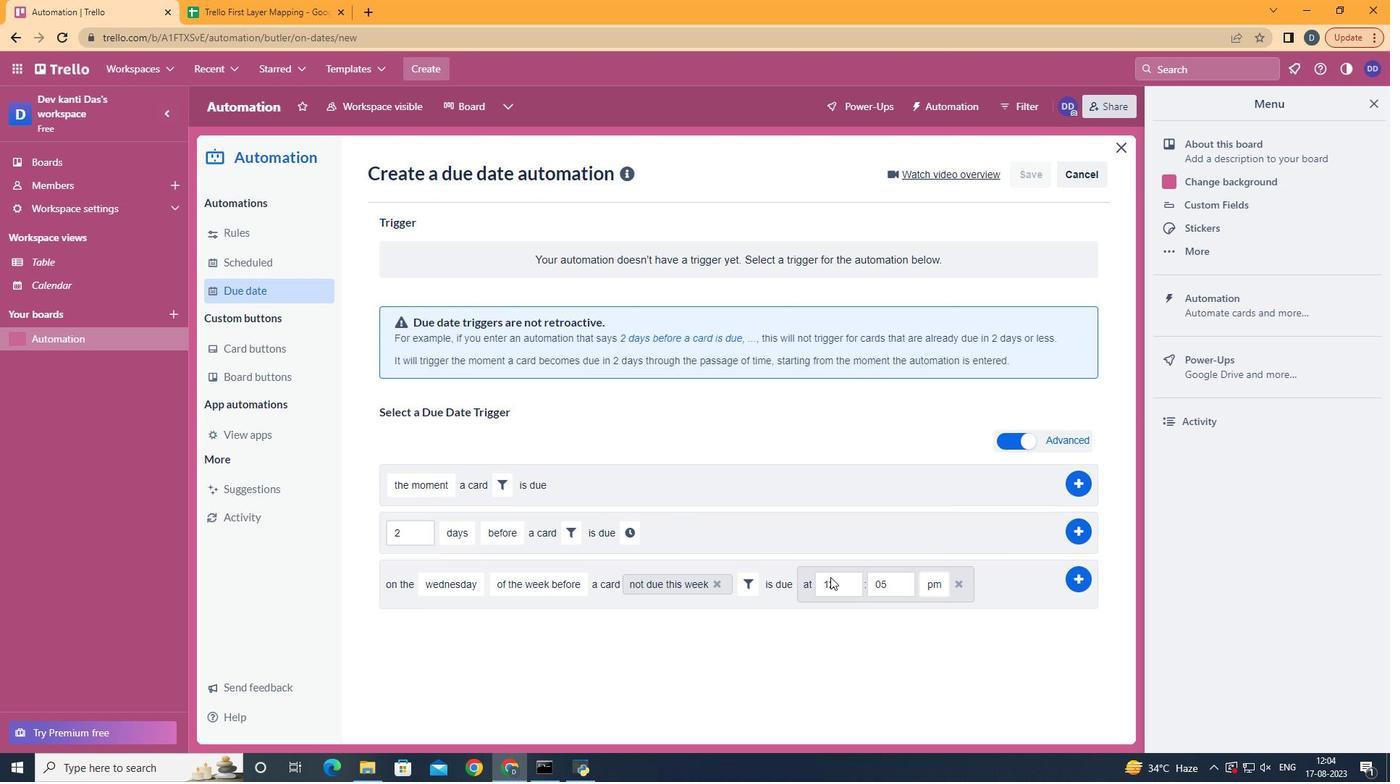 
Action: Mouse moved to (842, 587)
Screenshot: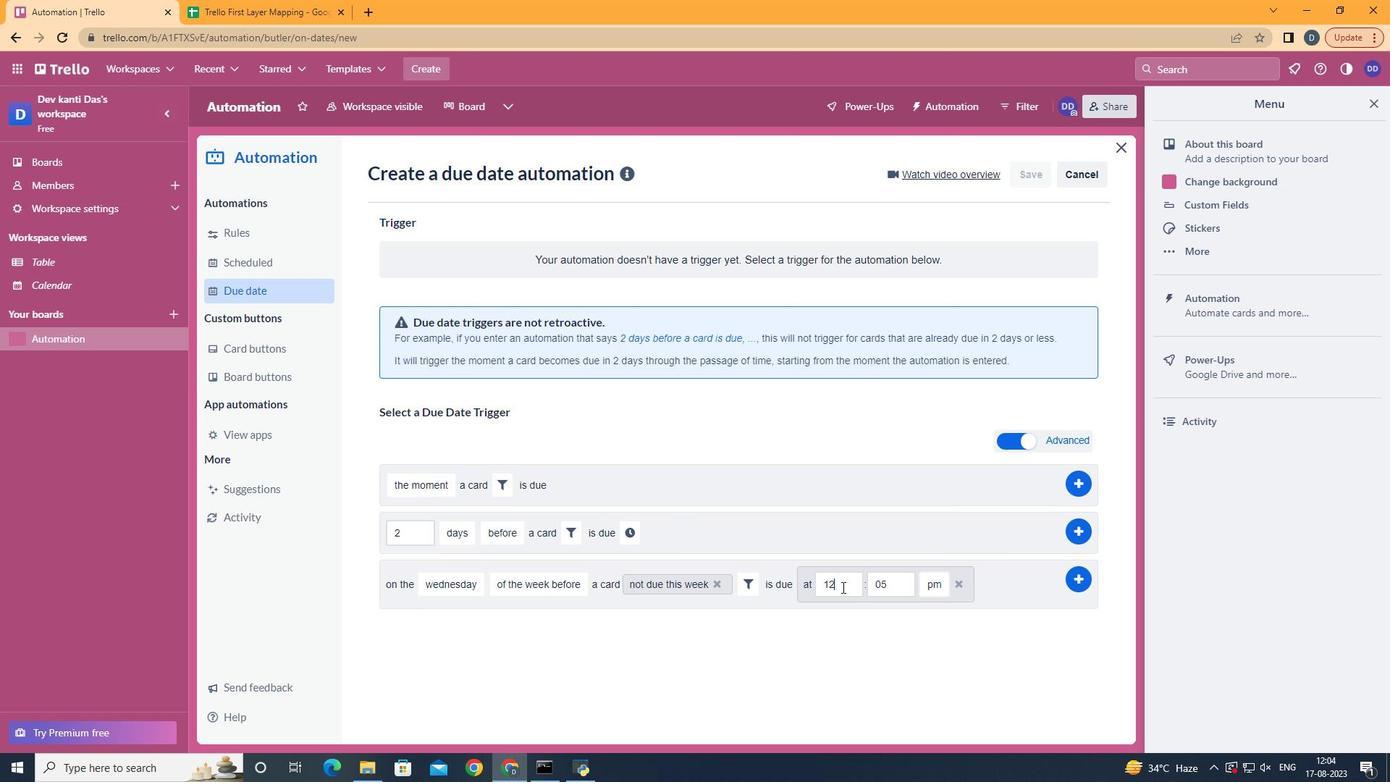 
Action: Mouse pressed left at (842, 587)
Screenshot: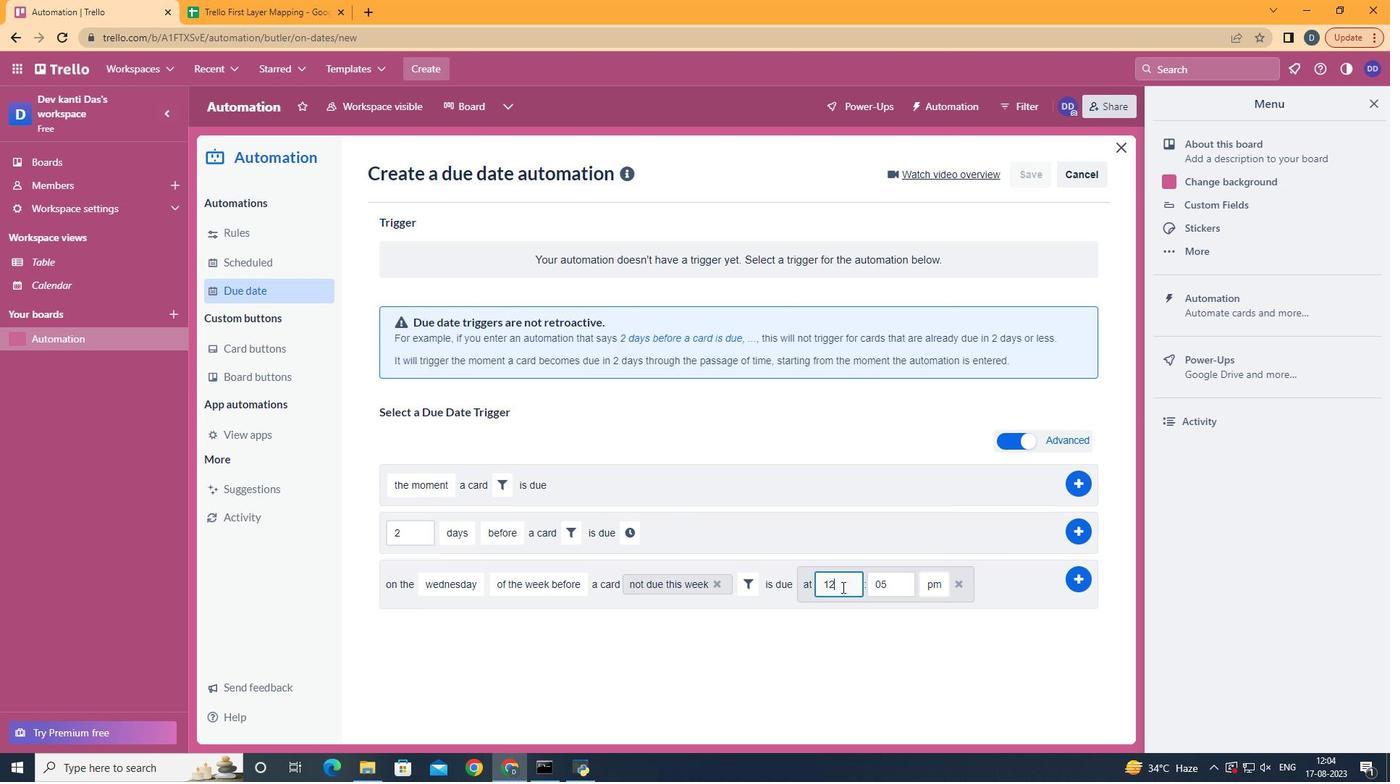 
Action: Key pressed <Key.backspace>1
Screenshot: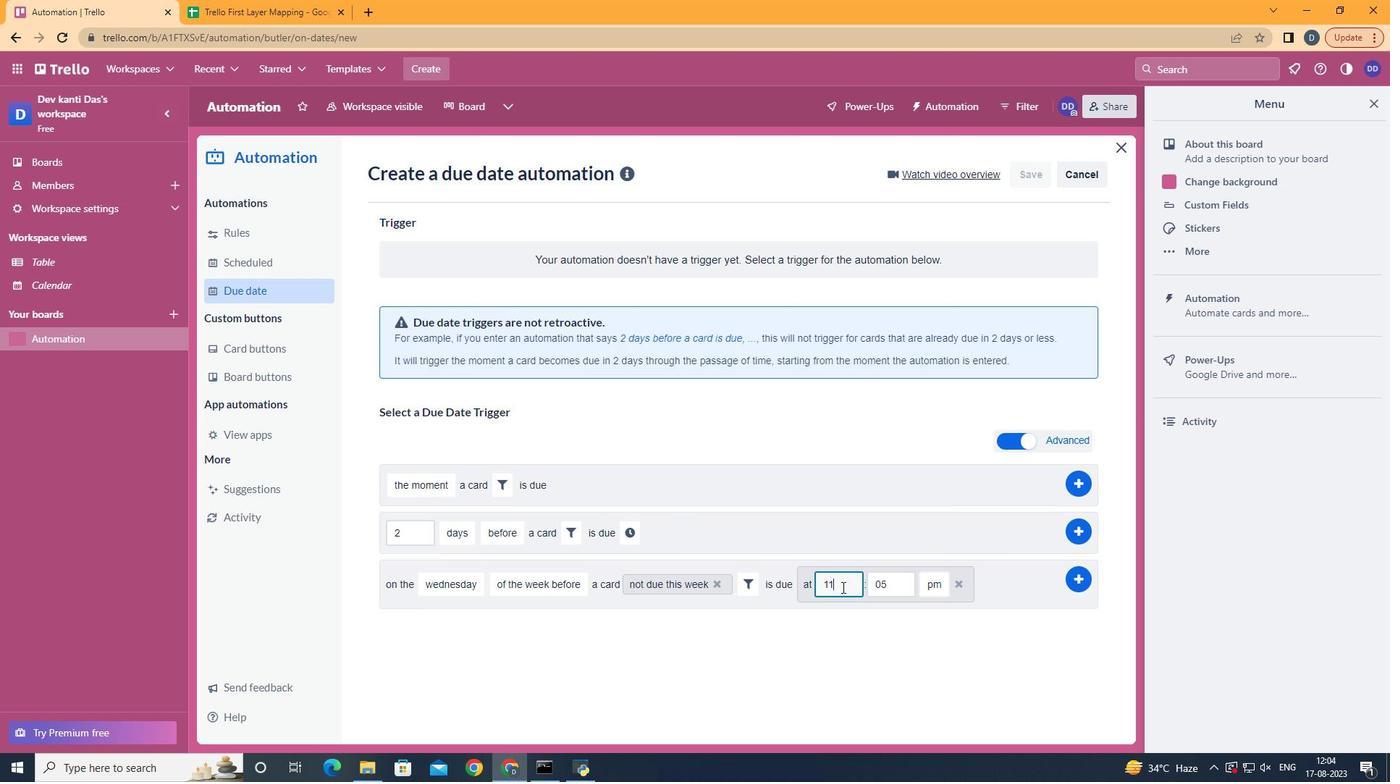 
Action: Mouse moved to (890, 588)
Screenshot: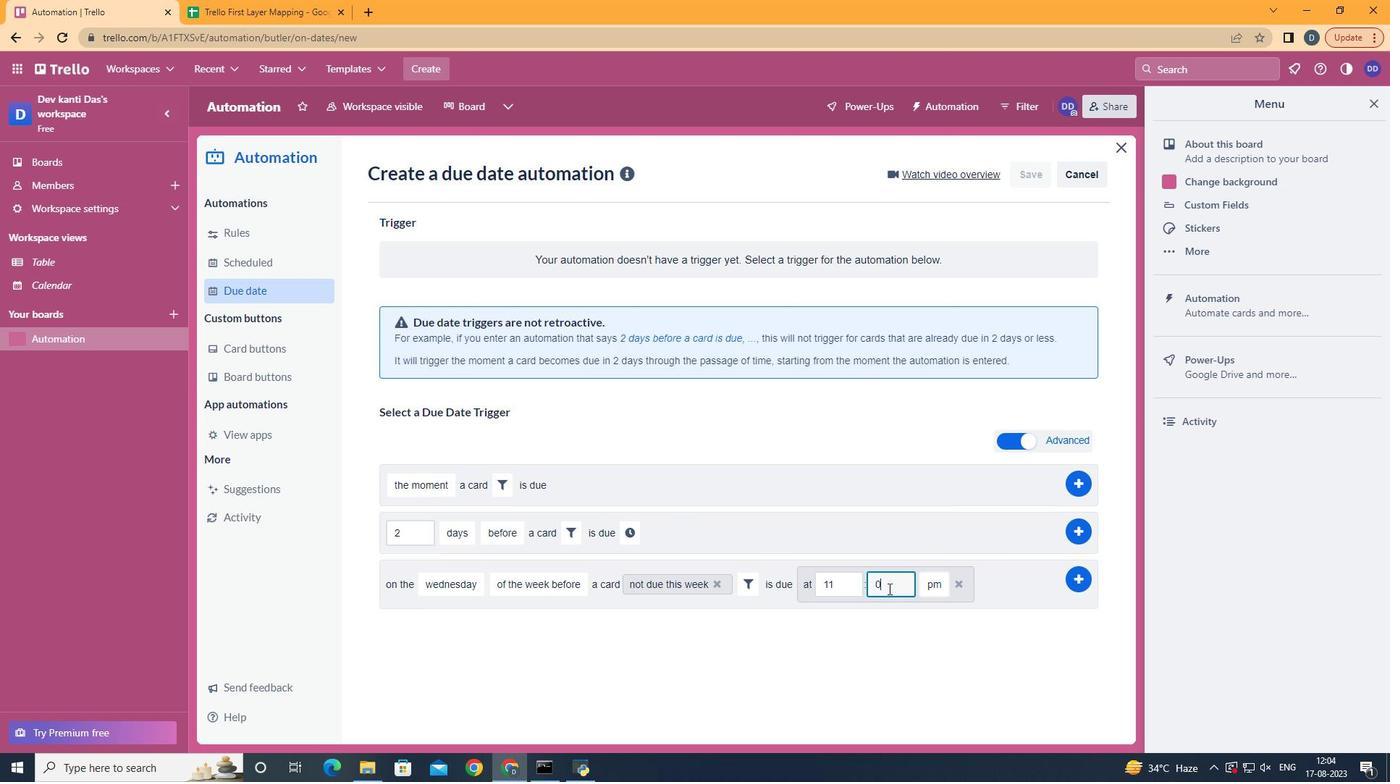 
Action: Mouse pressed left at (890, 588)
Screenshot: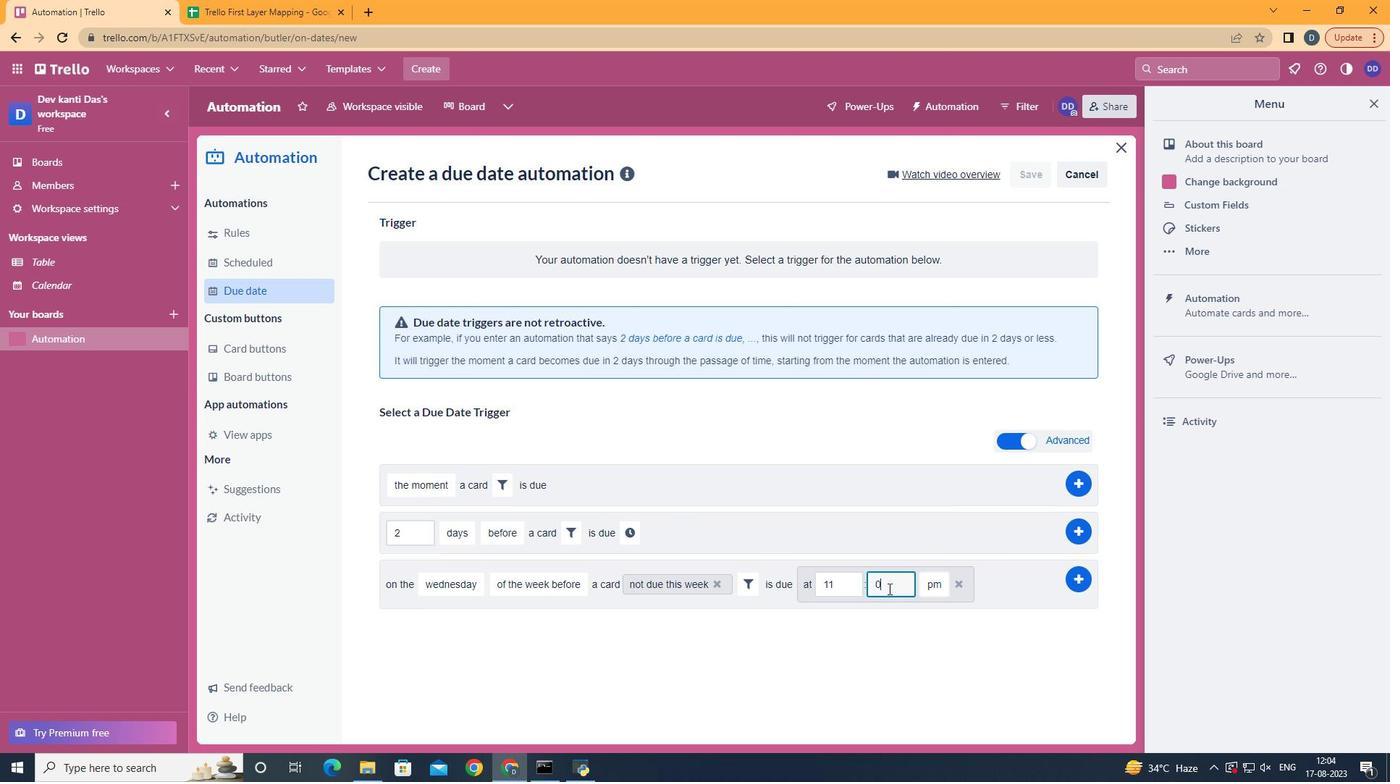 
Action: Mouse moved to (890, 588)
Screenshot: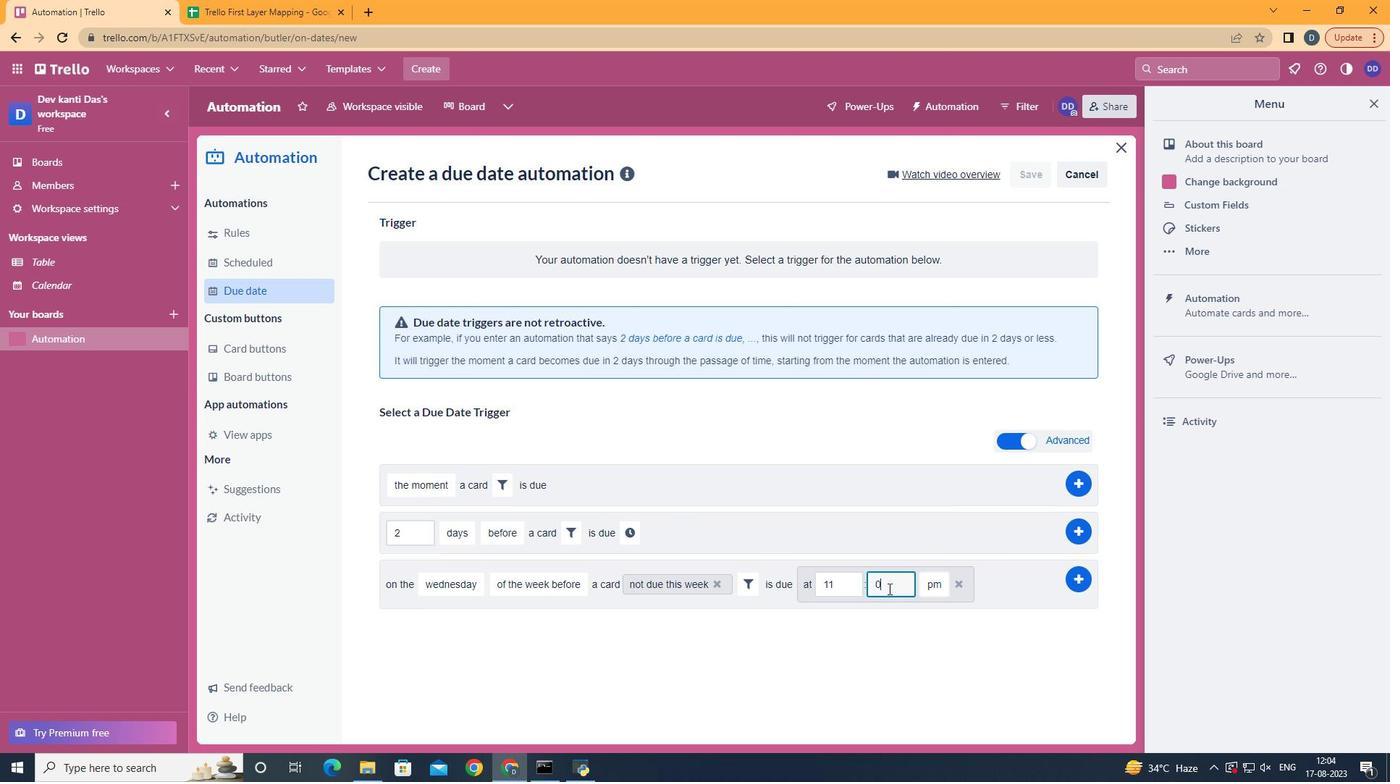 
Action: Key pressed <Key.backspace>
Screenshot: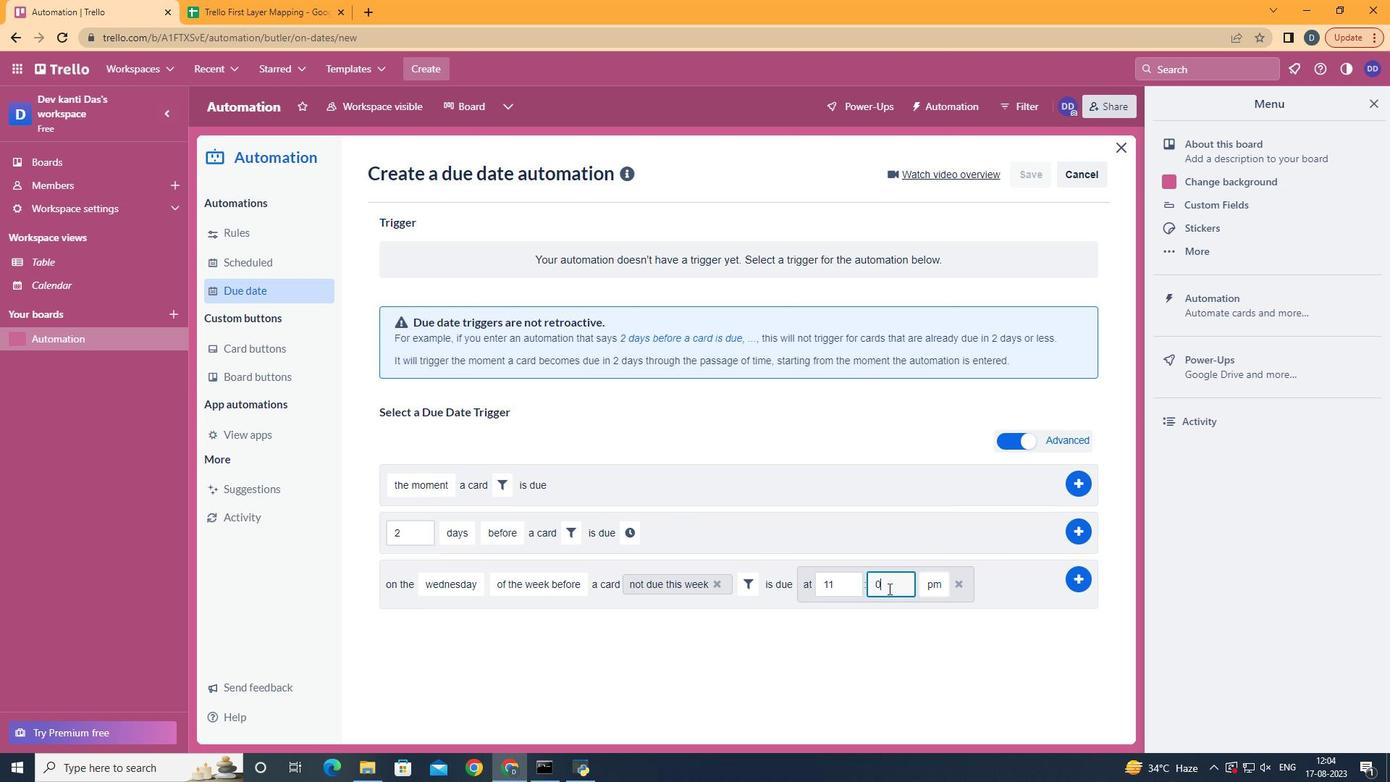 
Action: Mouse moved to (888, 588)
Screenshot: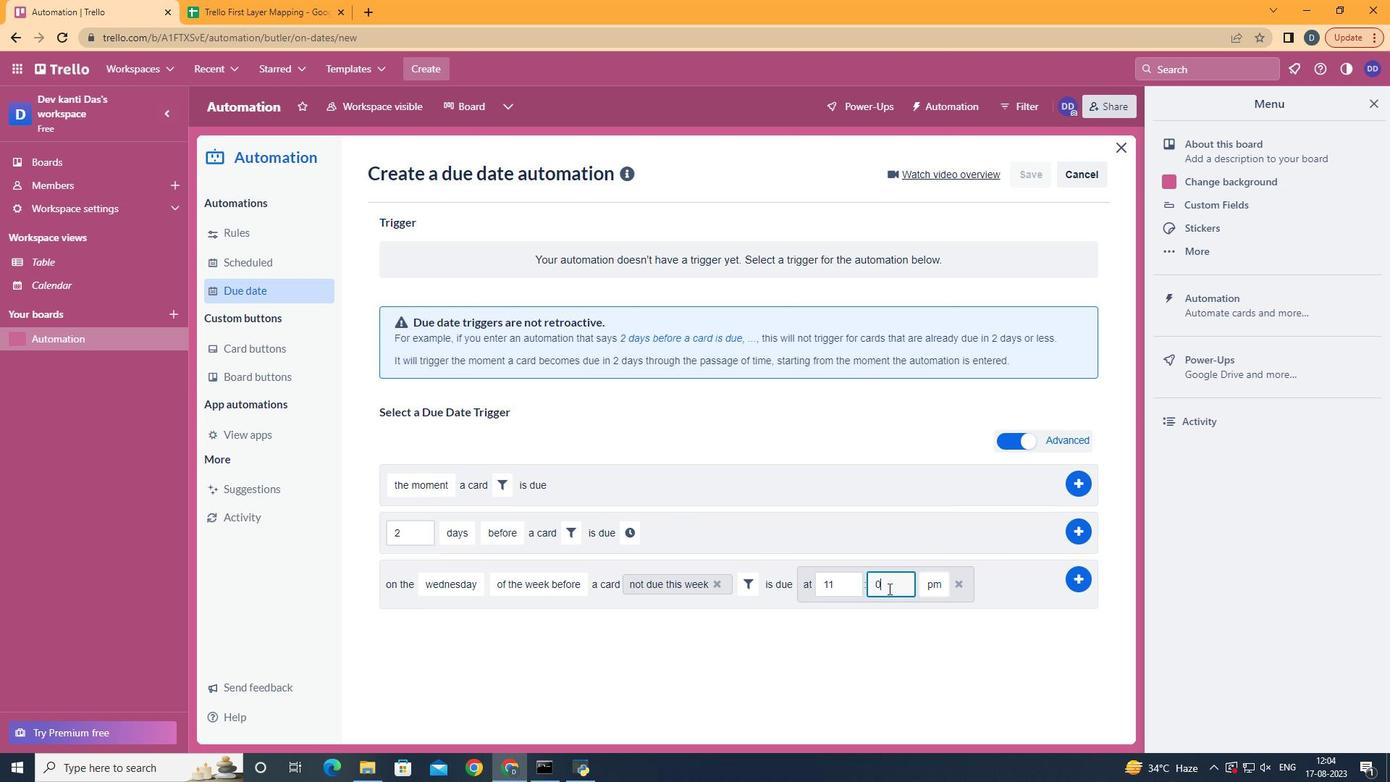 
Action: Key pressed 0
Screenshot: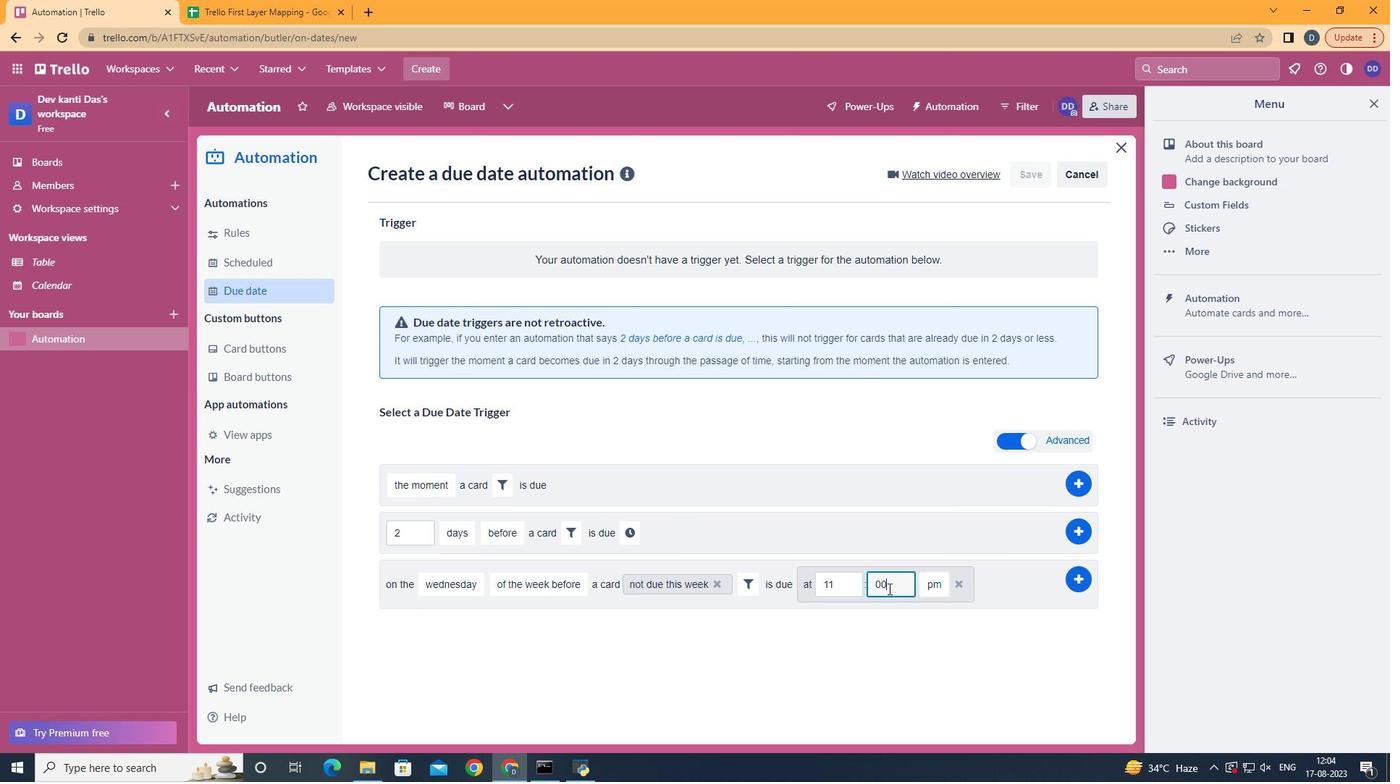 
Action: Mouse moved to (930, 616)
Screenshot: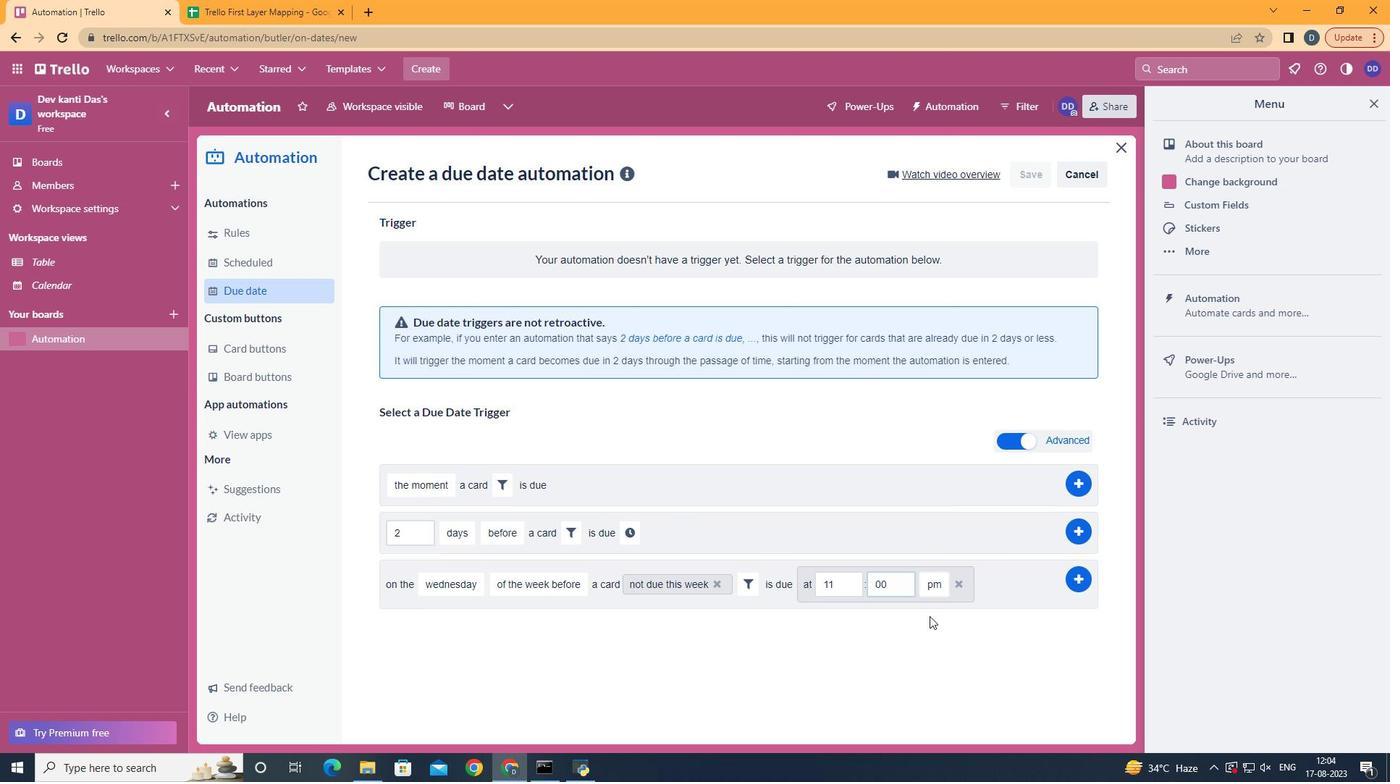 
Action: Mouse pressed left at (930, 616)
Screenshot: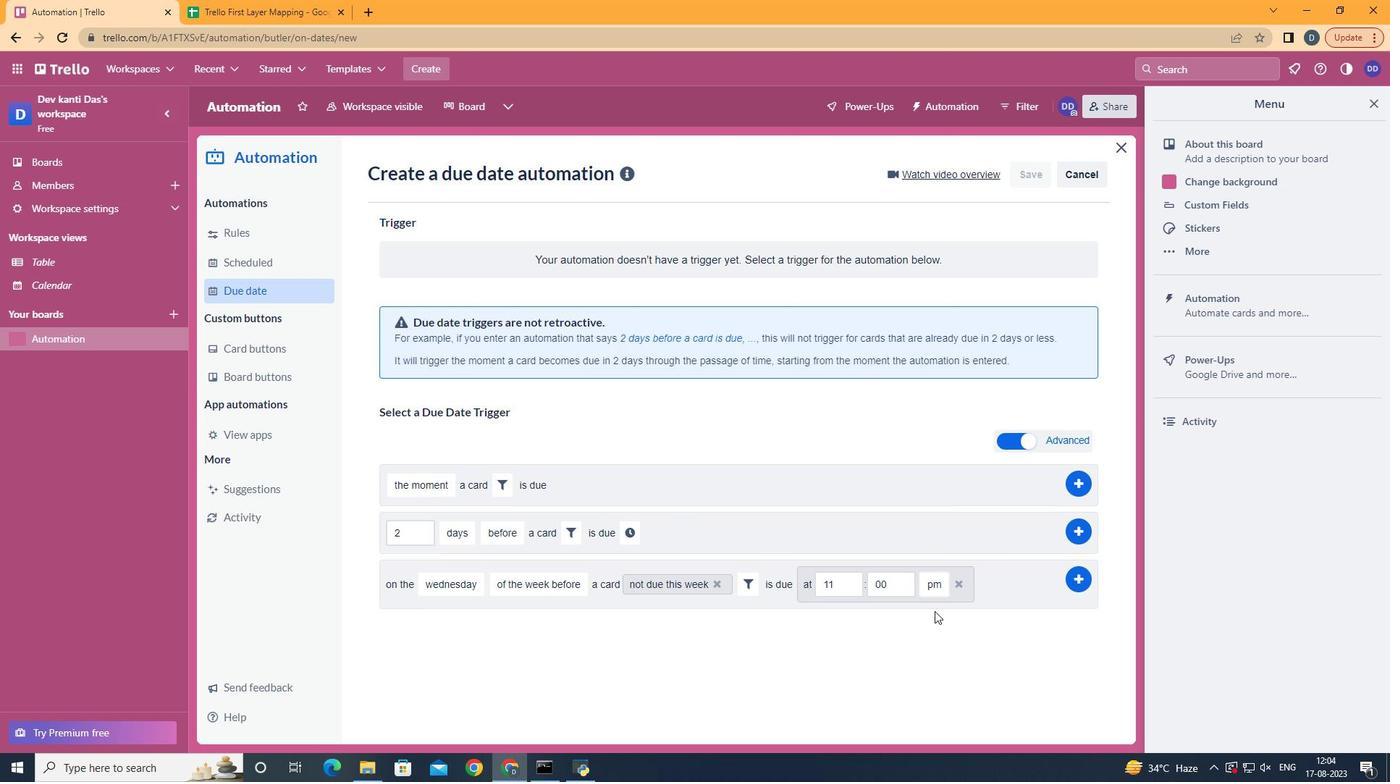 
Action: Mouse moved to (941, 612)
Screenshot: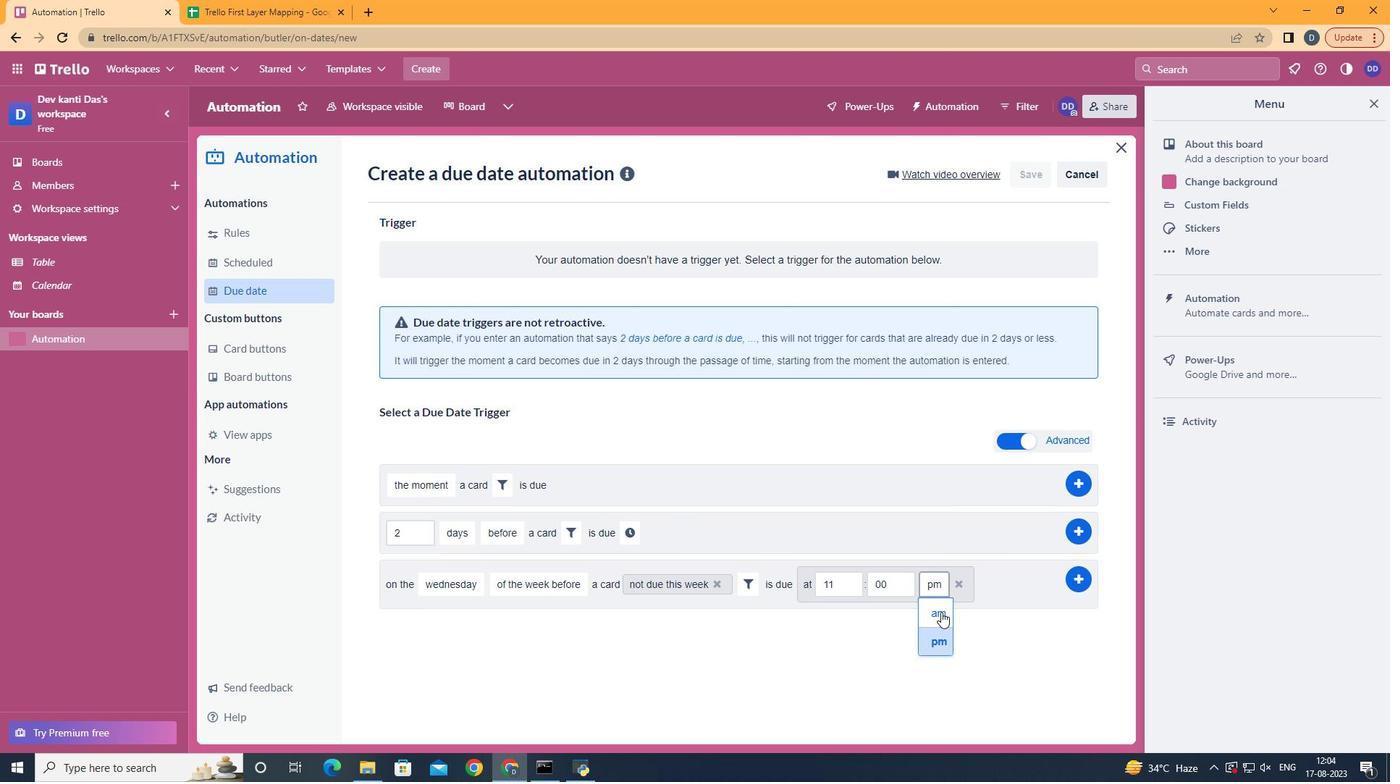 
Action: Mouse pressed left at (941, 612)
Screenshot: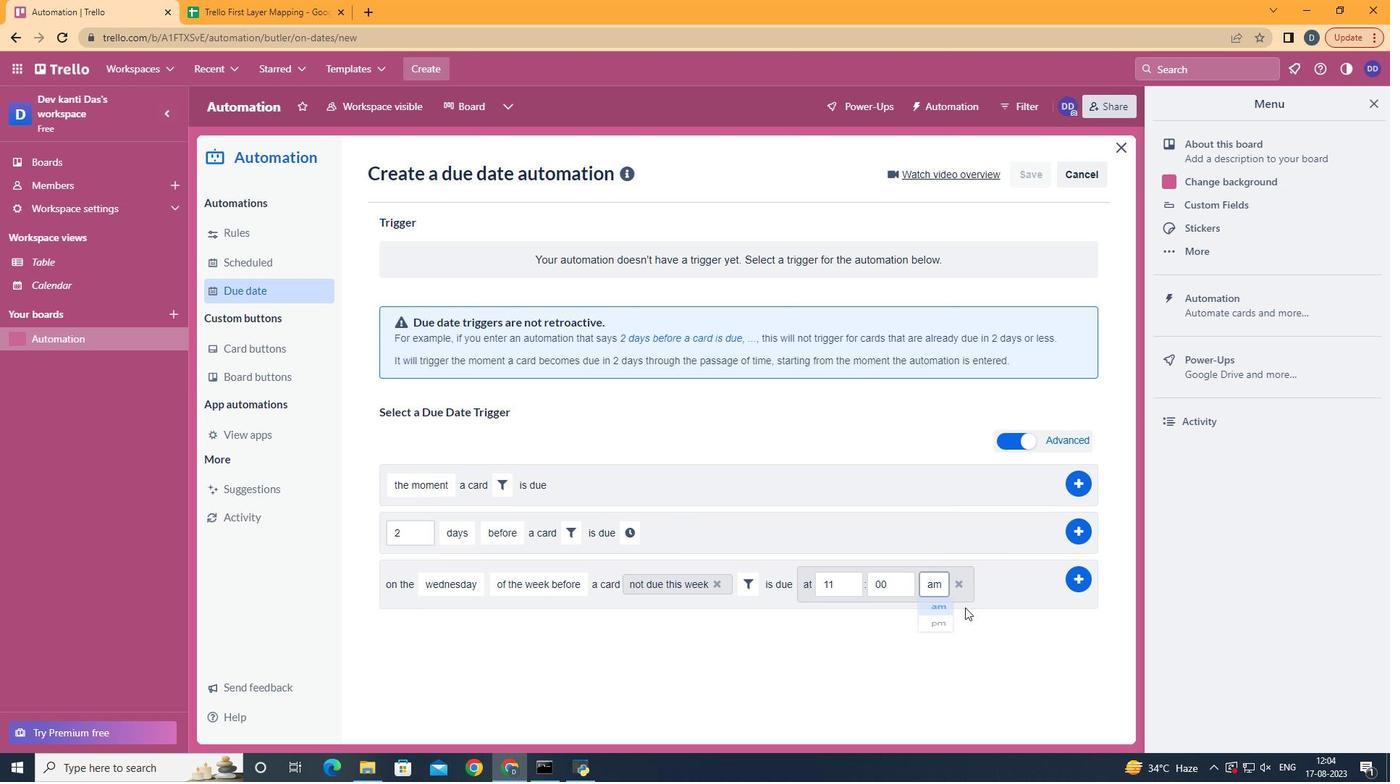 
Action: Mouse moved to (1071, 591)
Screenshot: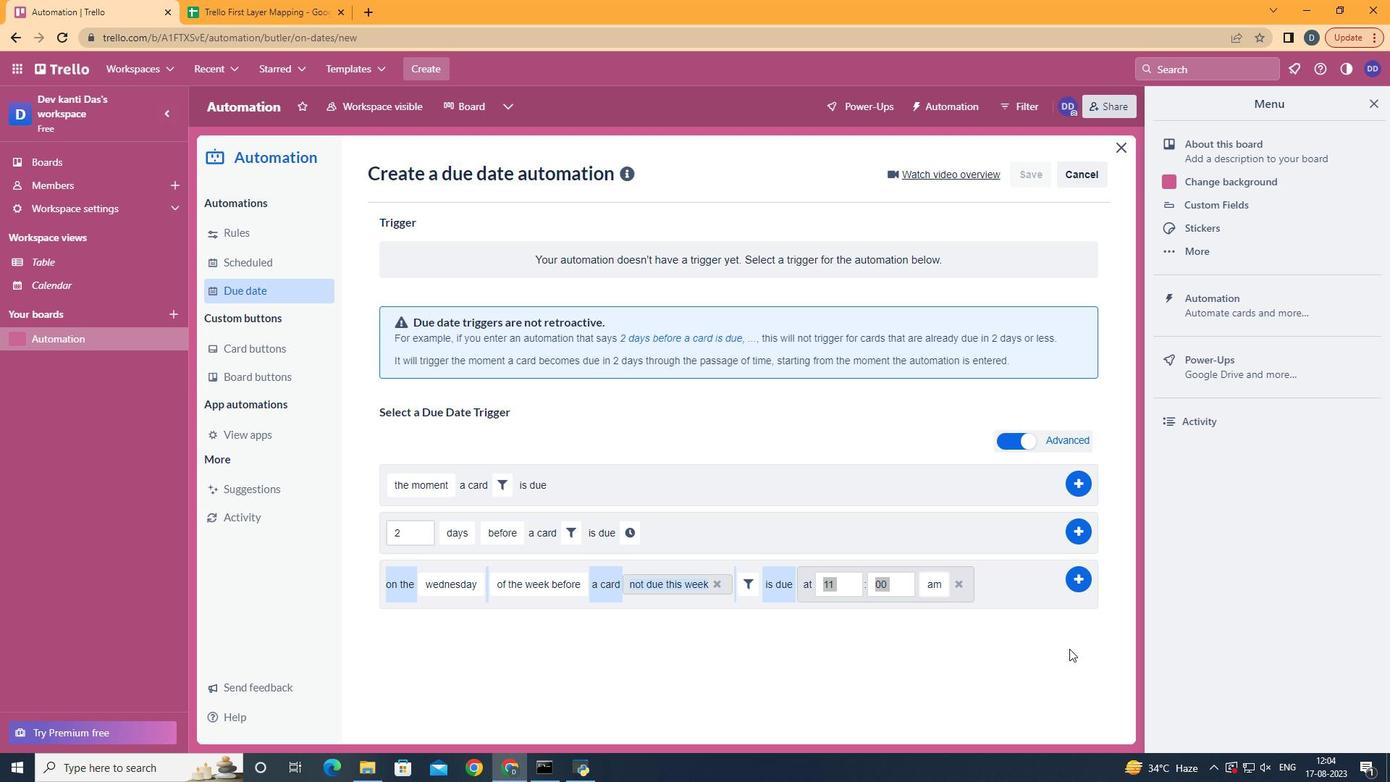 
Action: Mouse pressed left at (1071, 591)
Screenshot: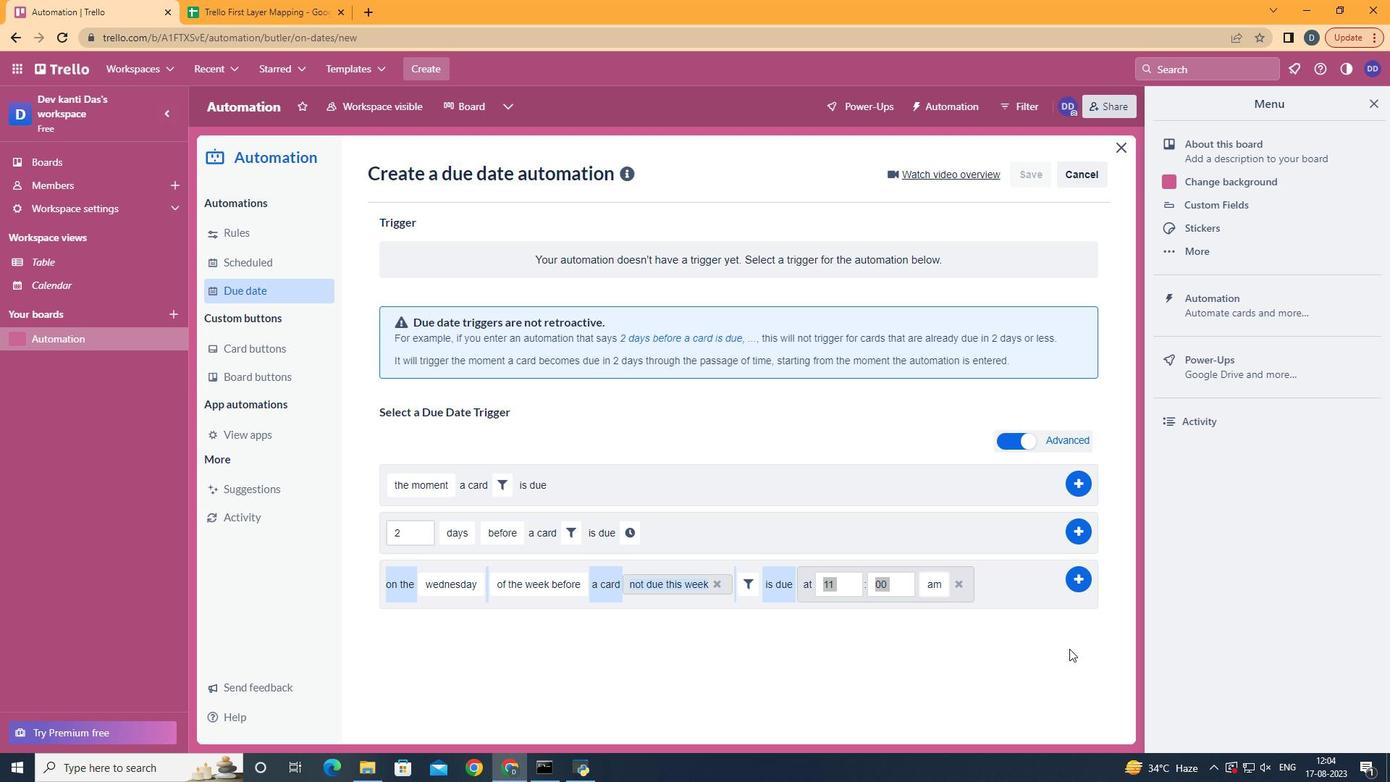 
Action: Mouse moved to (1097, 567)
Screenshot: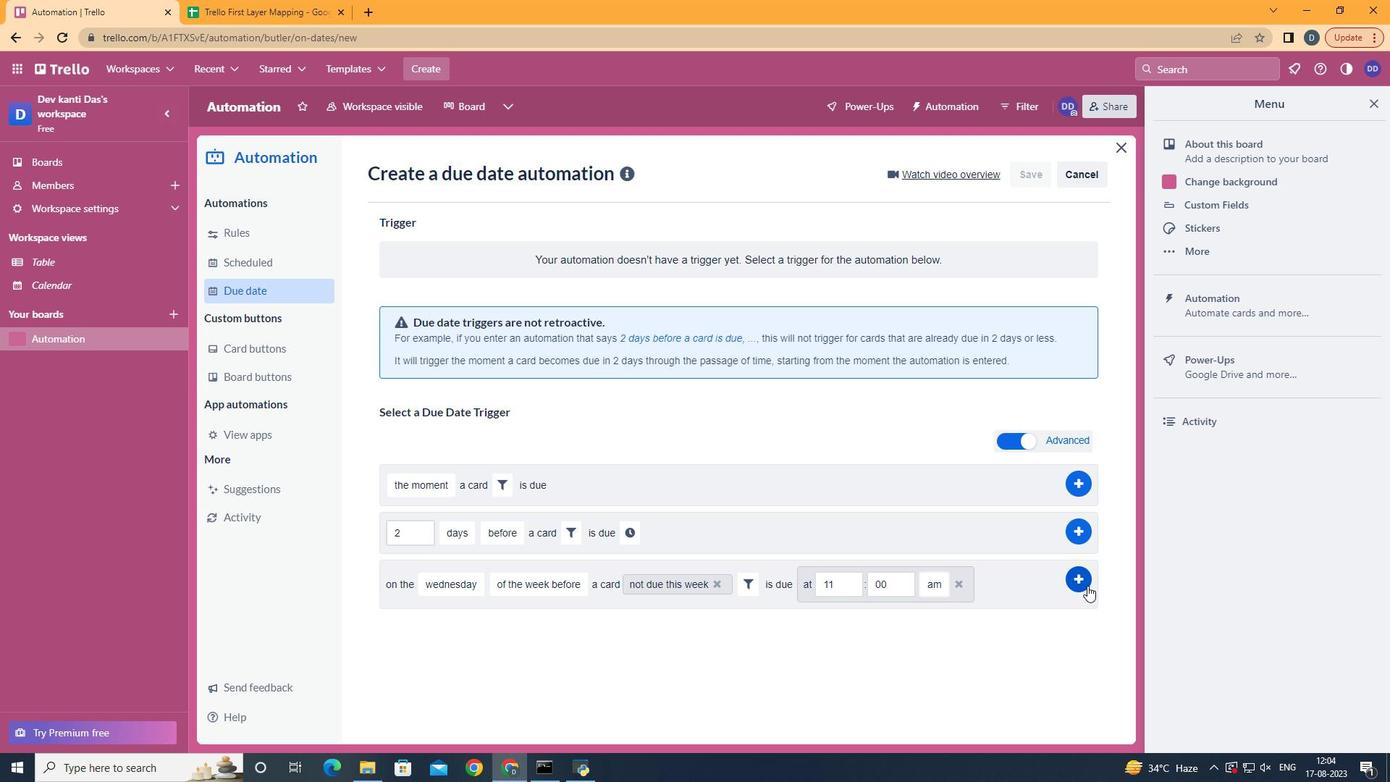
Action: Mouse pressed left at (1097, 567)
Screenshot: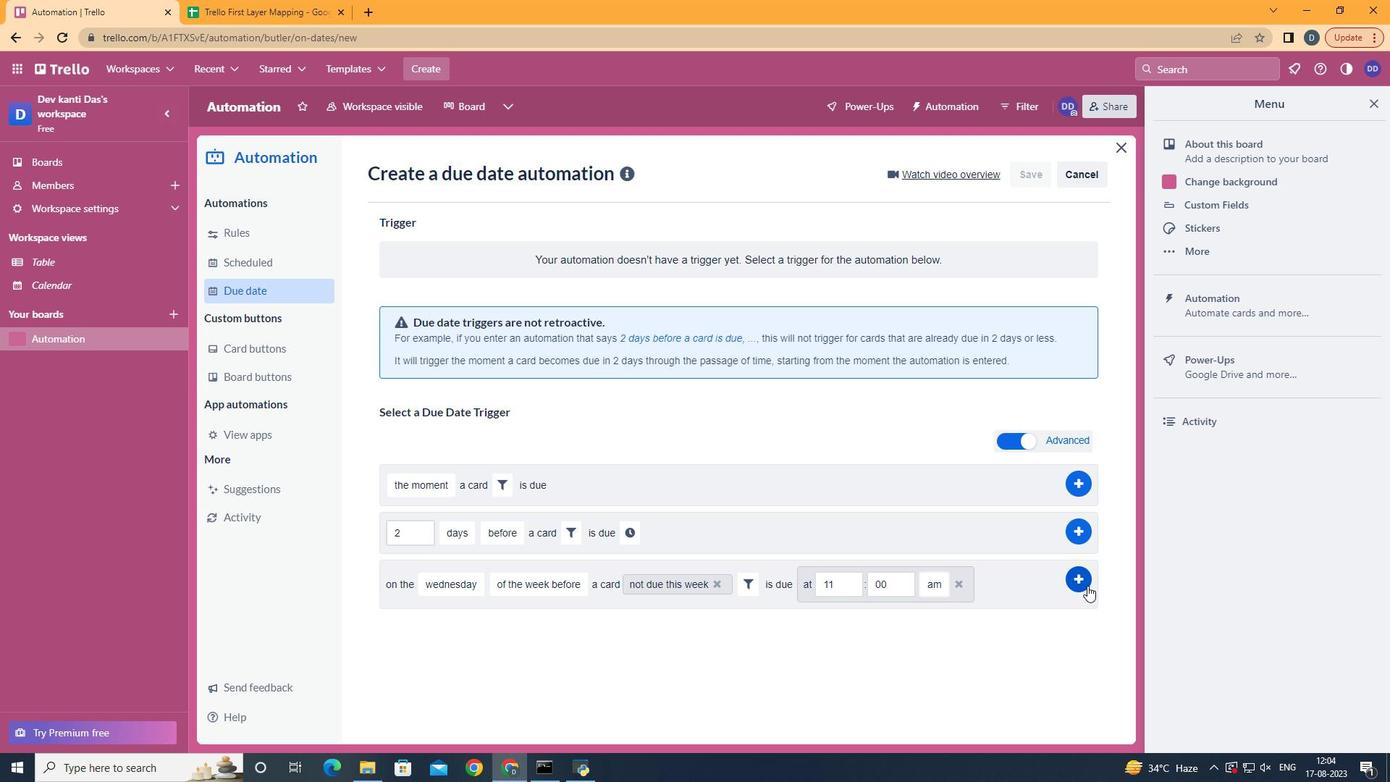 
Action: Mouse moved to (1084, 588)
Screenshot: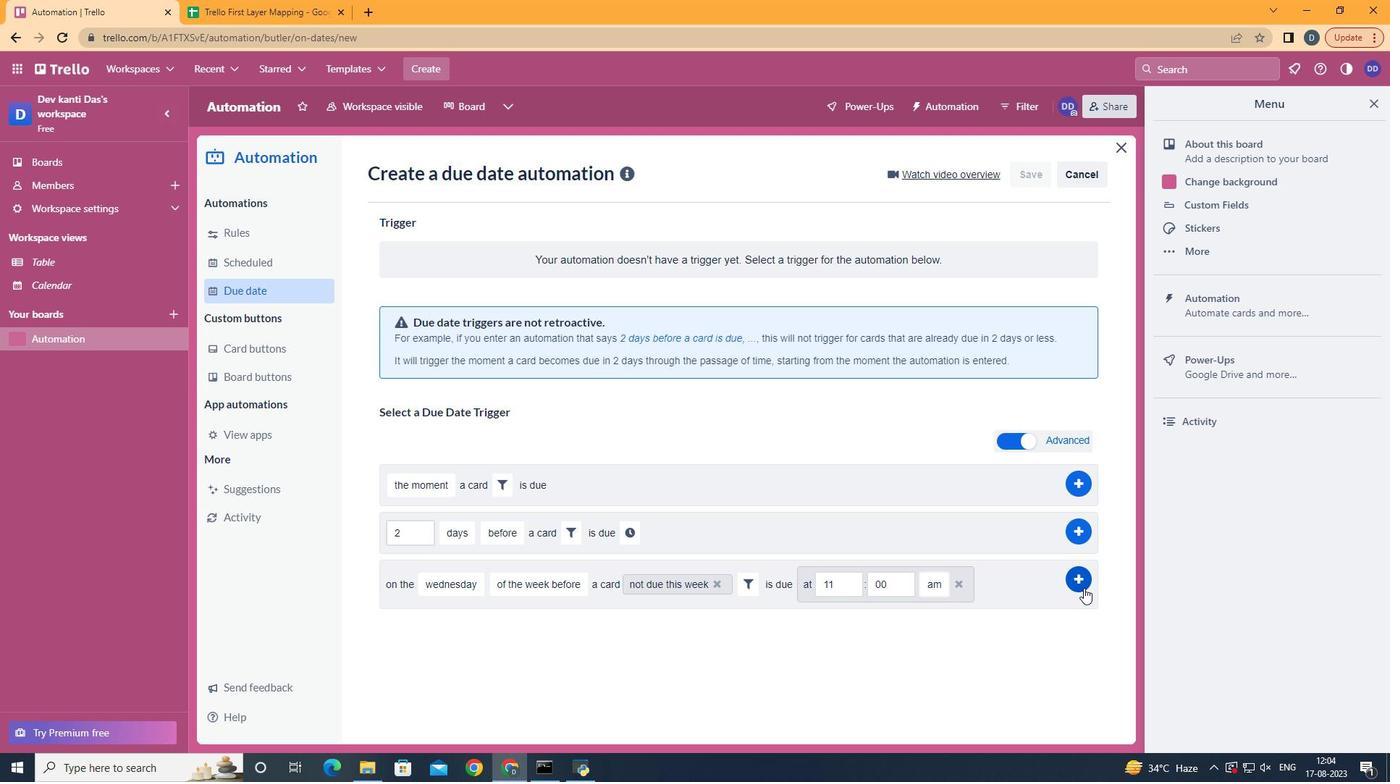 
Action: Mouse pressed left at (1084, 588)
Screenshot: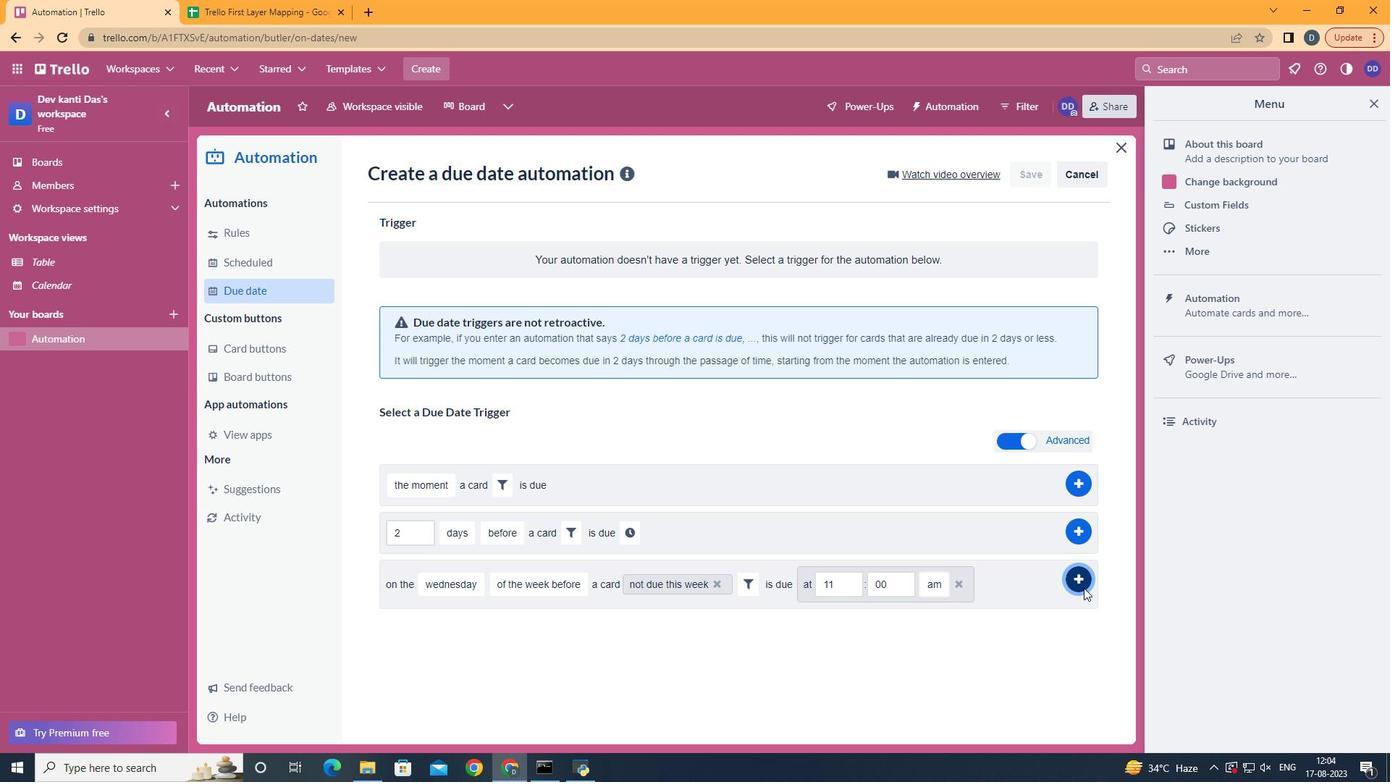 
Action: Mouse moved to (1079, 615)
Screenshot: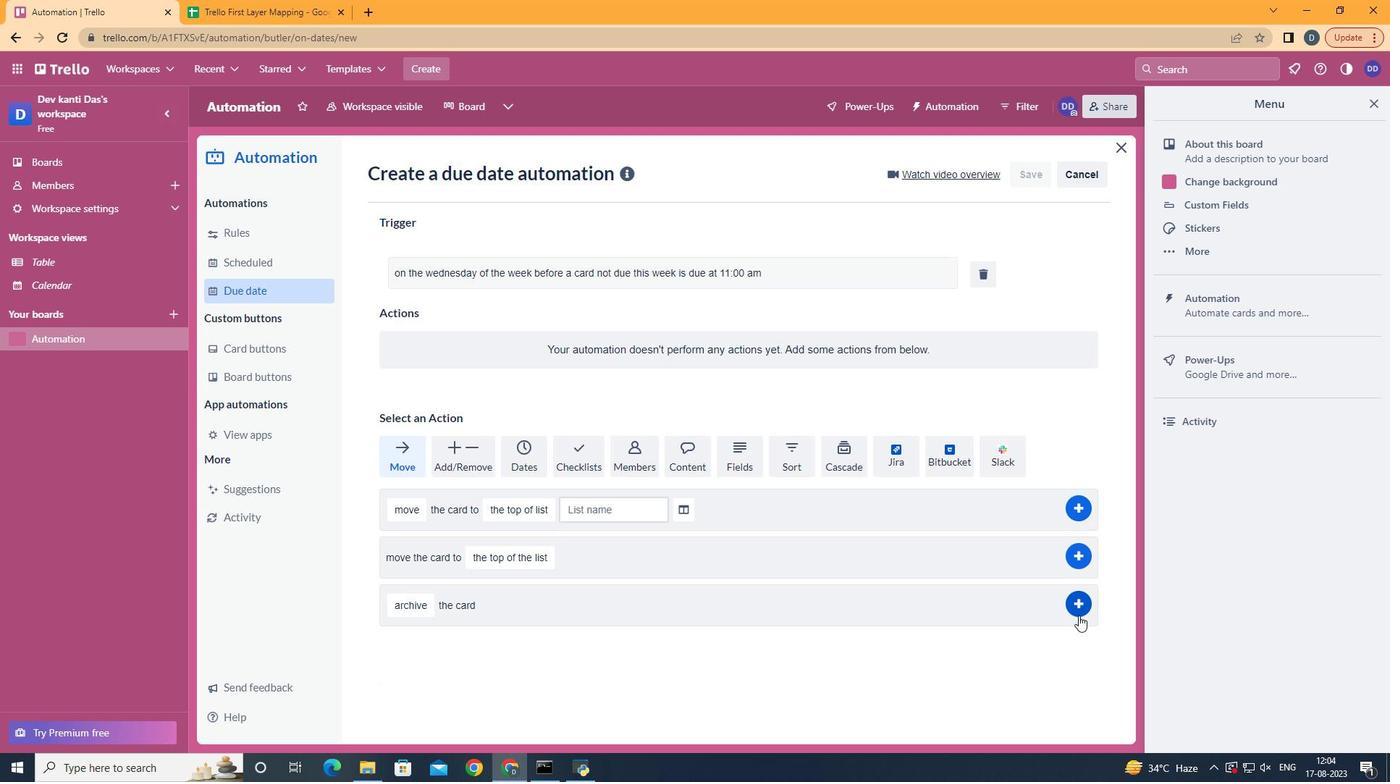 
